 Task: Apply the "Echo" effect with varying delay times on a percussion loop.
Action: Mouse moved to (148, 63)
Screenshot: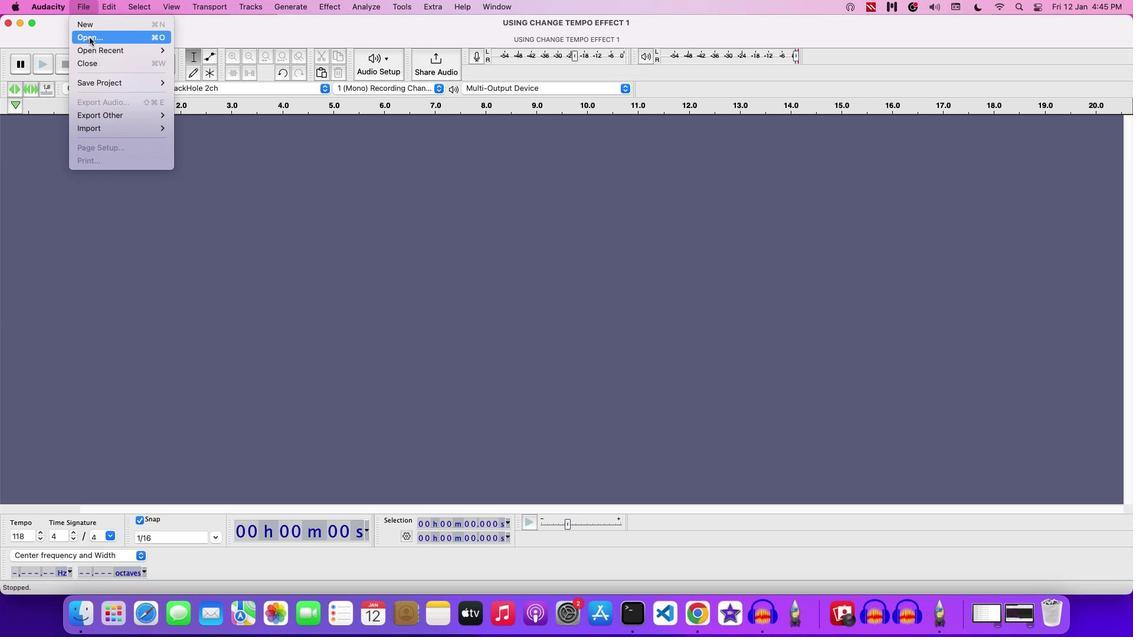 
Action: Mouse pressed left at (148, 63)
Screenshot: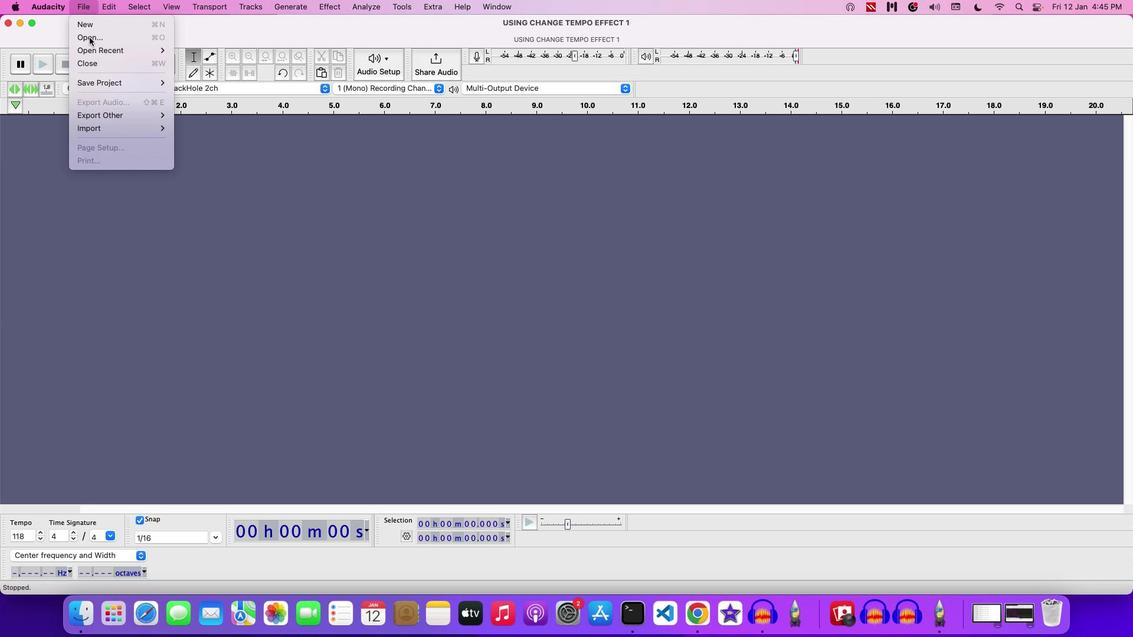
Action: Mouse moved to (619, 144)
Screenshot: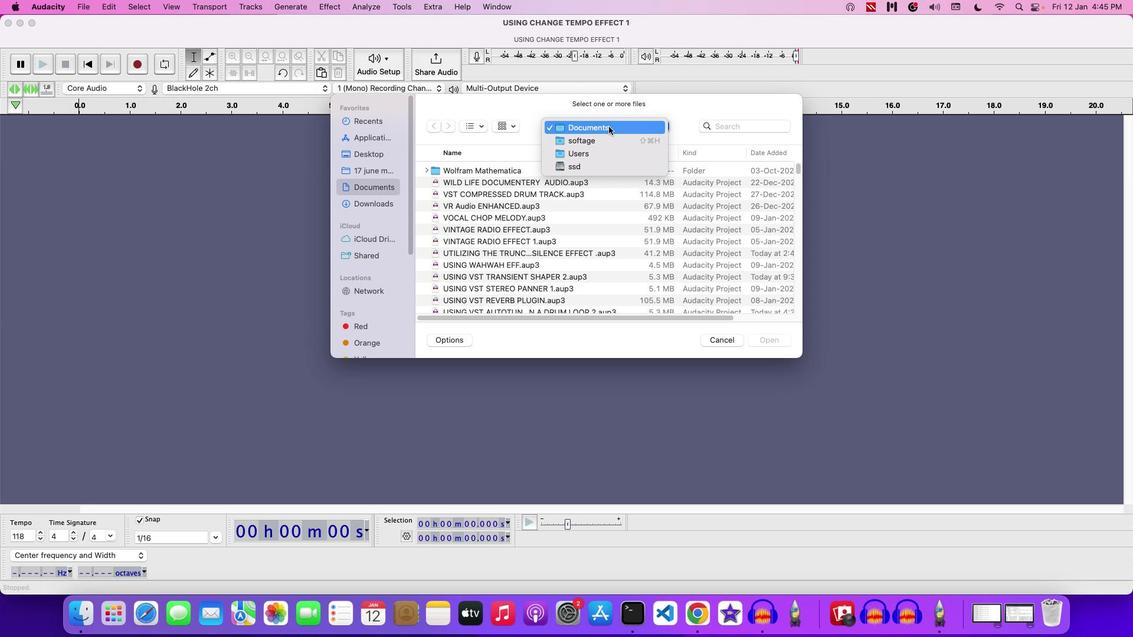 
Action: Mouse pressed left at (619, 144)
Screenshot: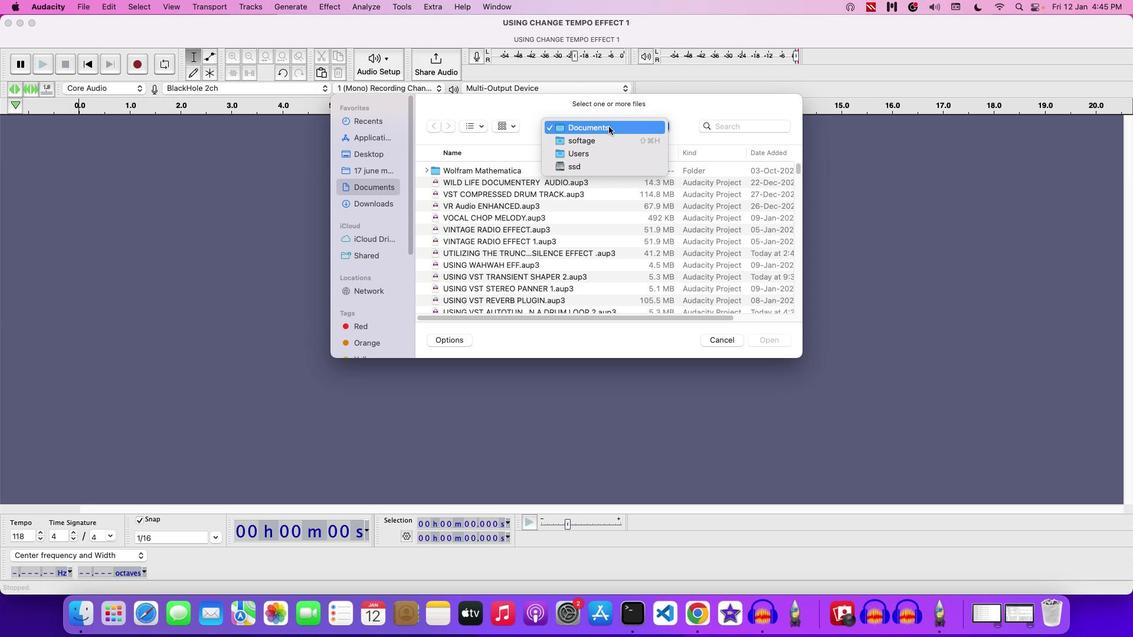 
Action: Mouse moved to (605, 230)
Screenshot: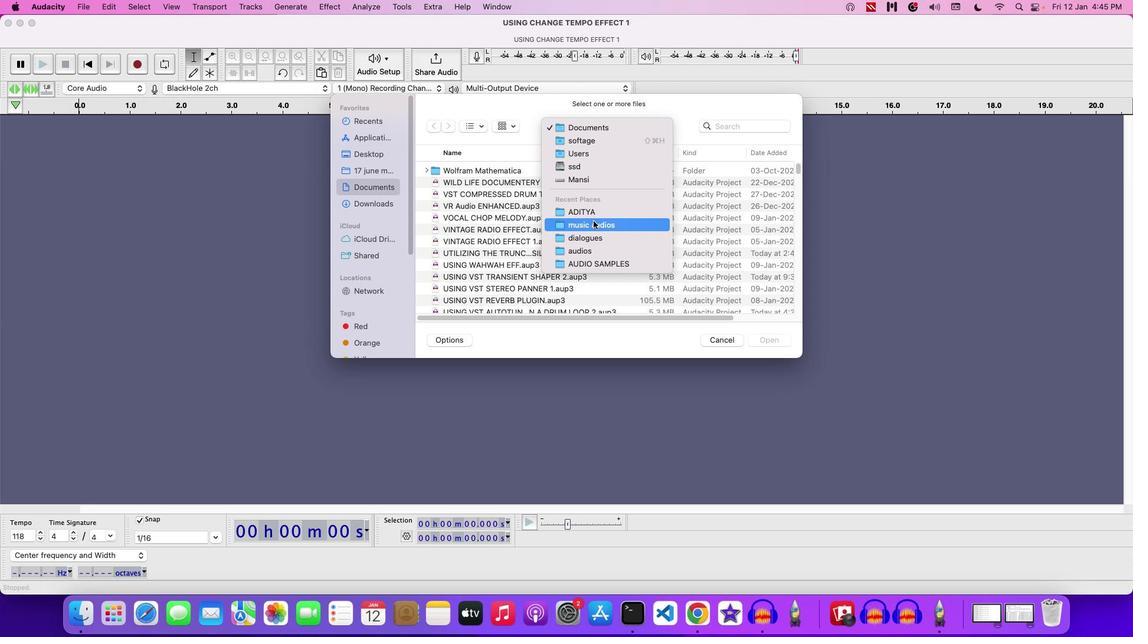 
Action: Mouse pressed left at (605, 230)
Screenshot: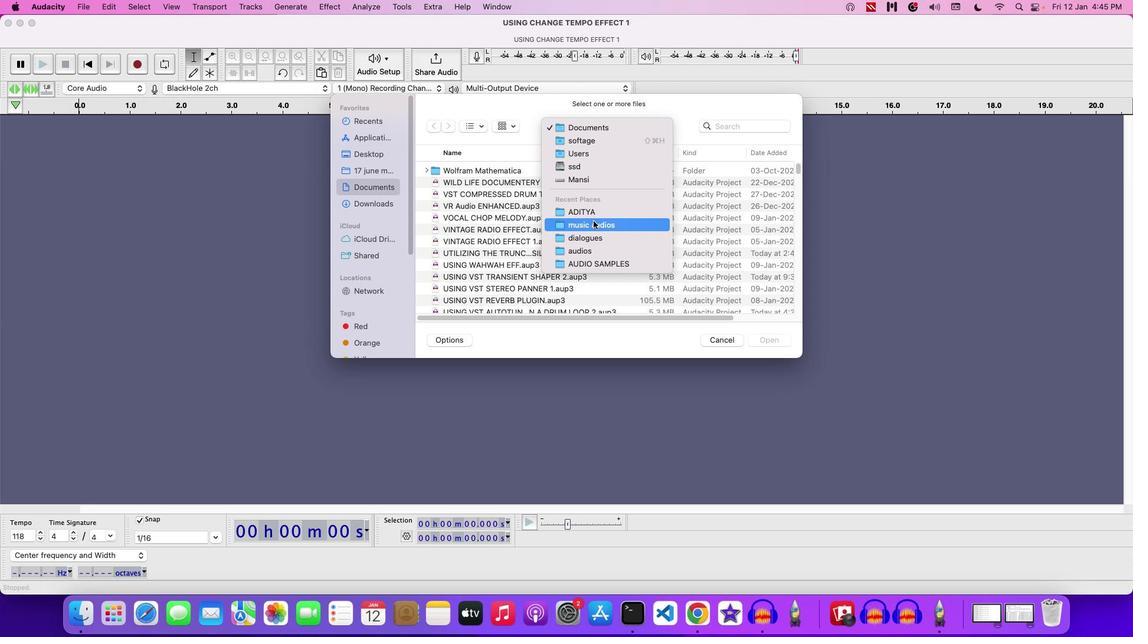 
Action: Mouse moved to (552, 230)
Screenshot: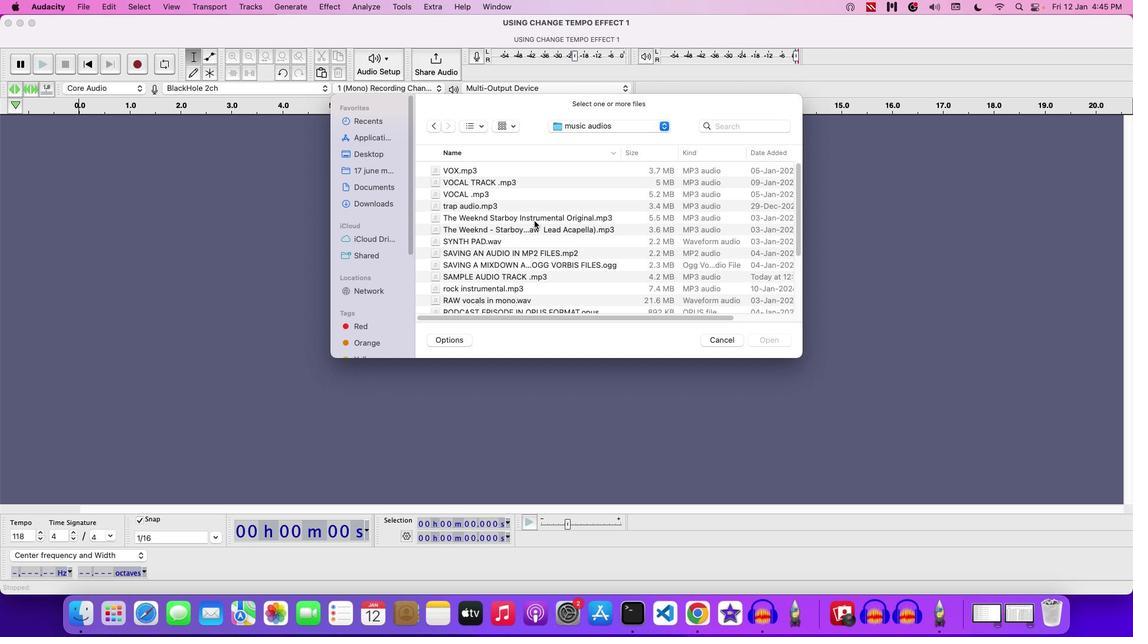 
Action: Mouse scrolled (552, 230) with delta (66, 27)
Screenshot: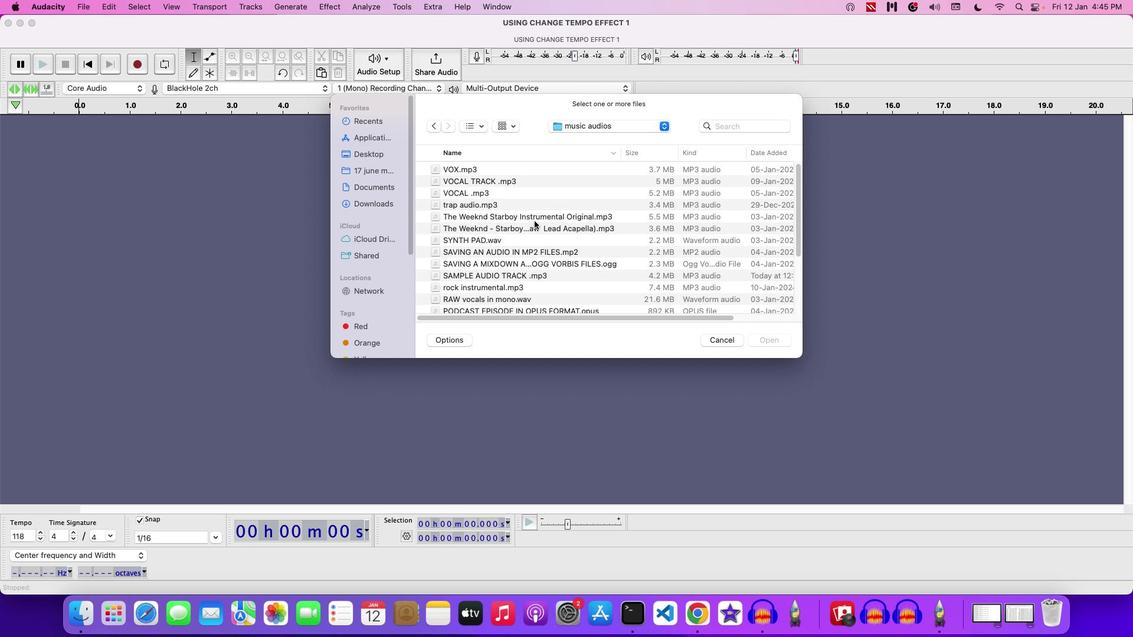 
Action: Mouse scrolled (552, 230) with delta (66, 27)
Screenshot: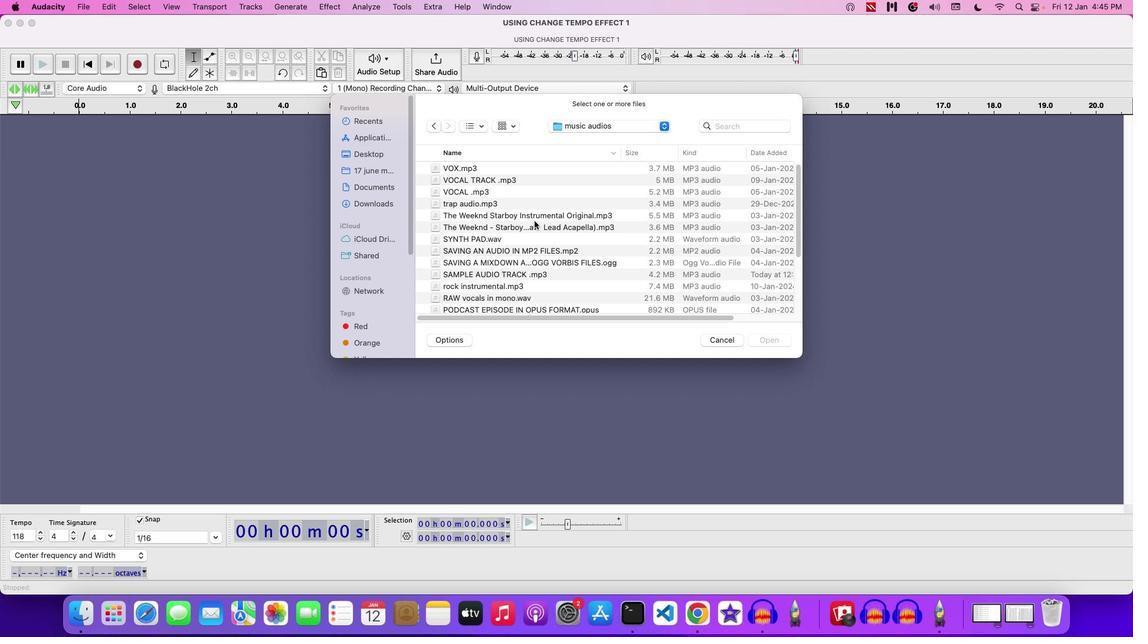
Action: Mouse scrolled (552, 230) with delta (66, 27)
Screenshot: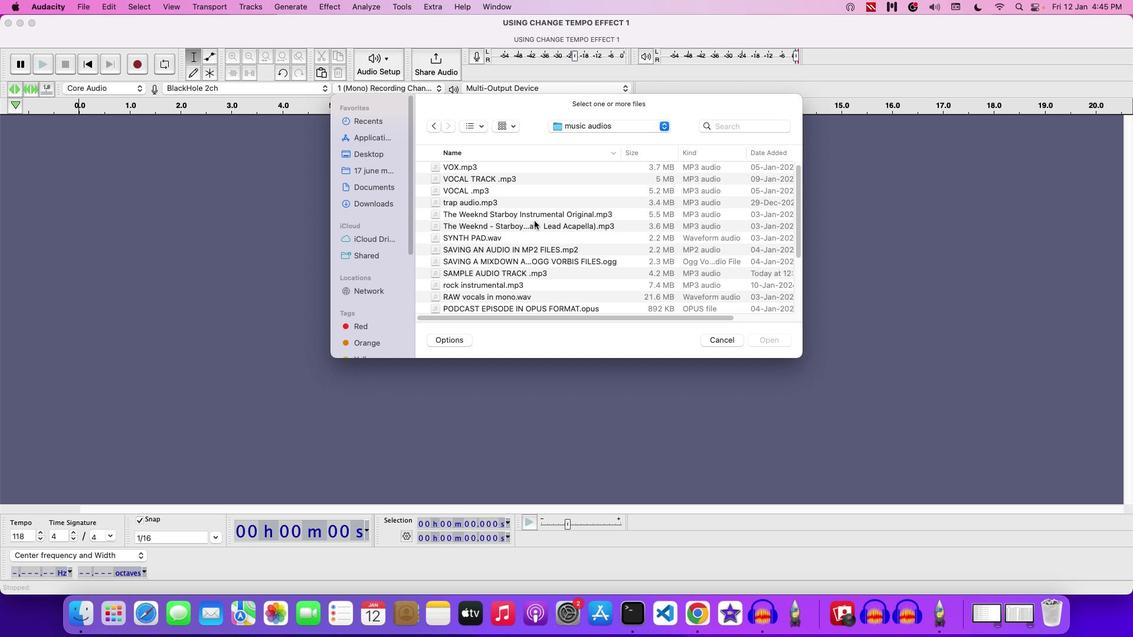 
Action: Mouse scrolled (552, 230) with delta (66, 27)
Screenshot: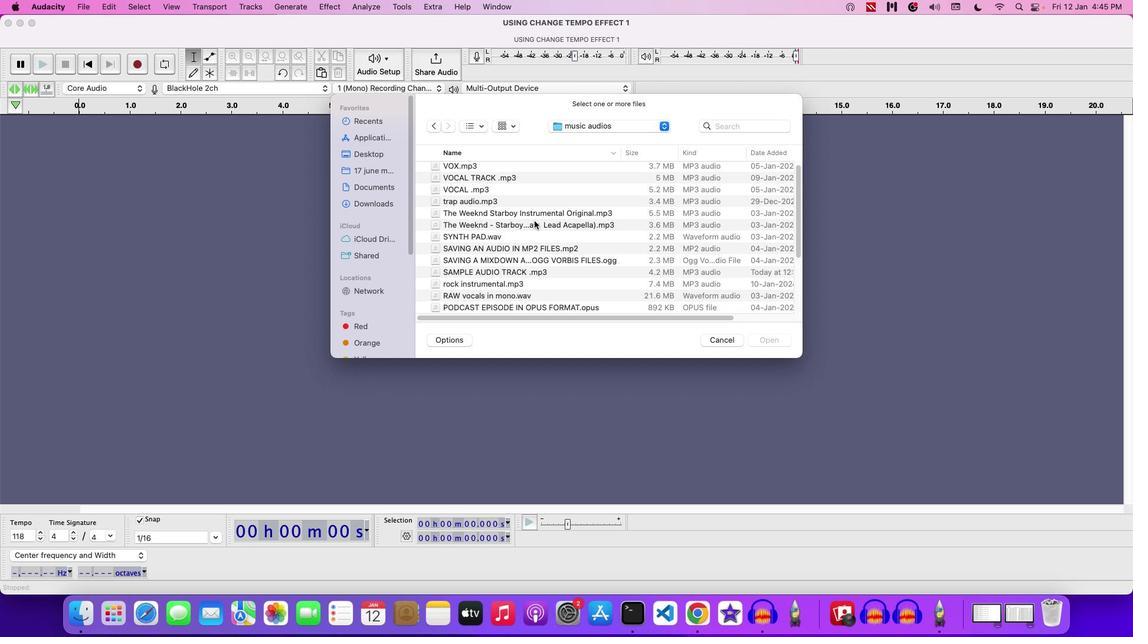 
Action: Mouse moved to (552, 230)
Screenshot: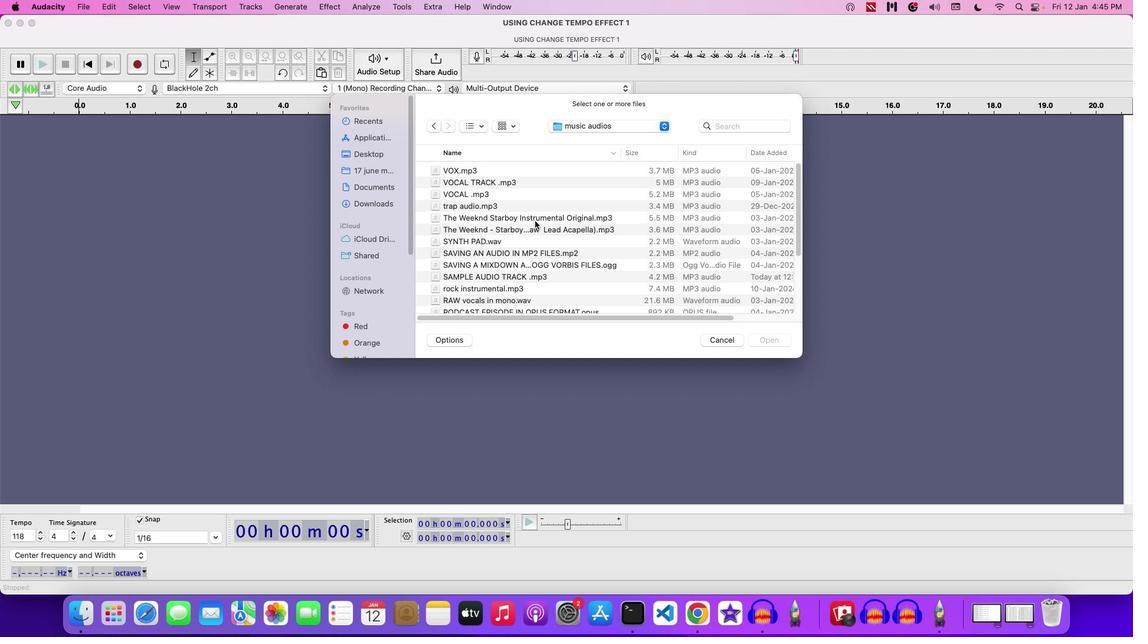
Action: Mouse scrolled (552, 230) with delta (66, 28)
Screenshot: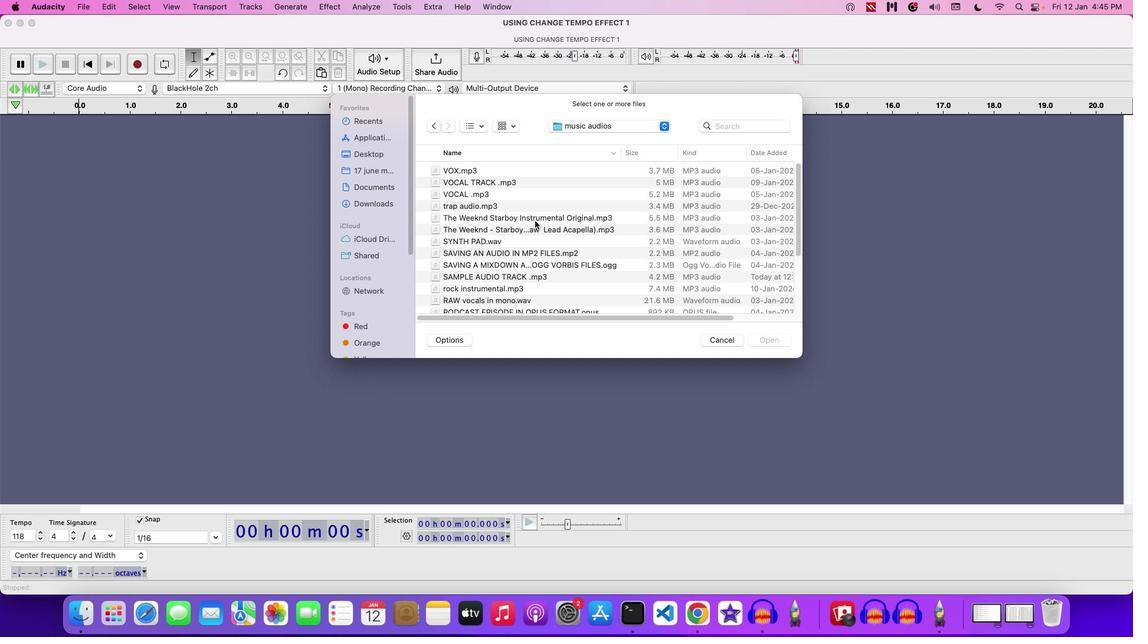 
Action: Mouse scrolled (552, 230) with delta (66, 28)
Screenshot: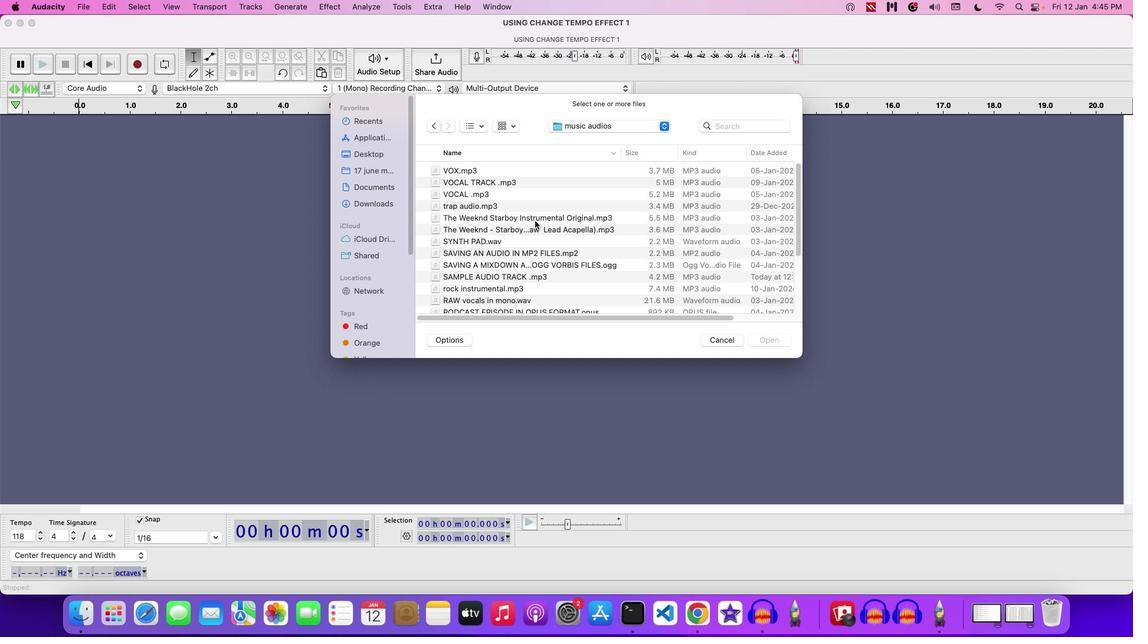 
Action: Mouse scrolled (552, 230) with delta (66, 30)
Screenshot: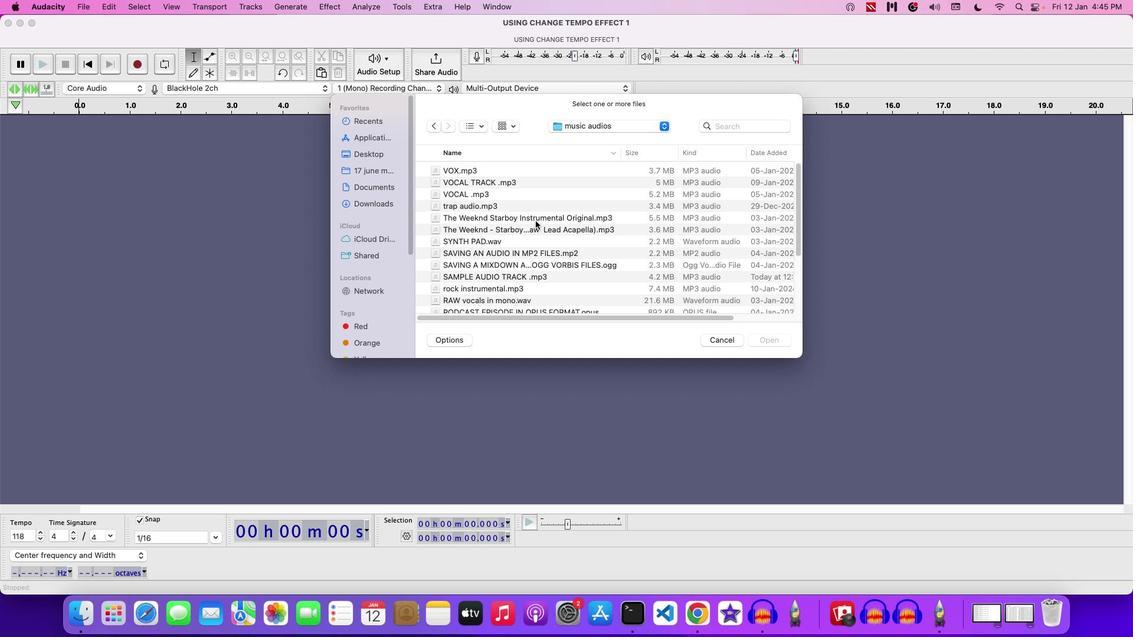 
Action: Mouse moved to (614, 141)
Screenshot: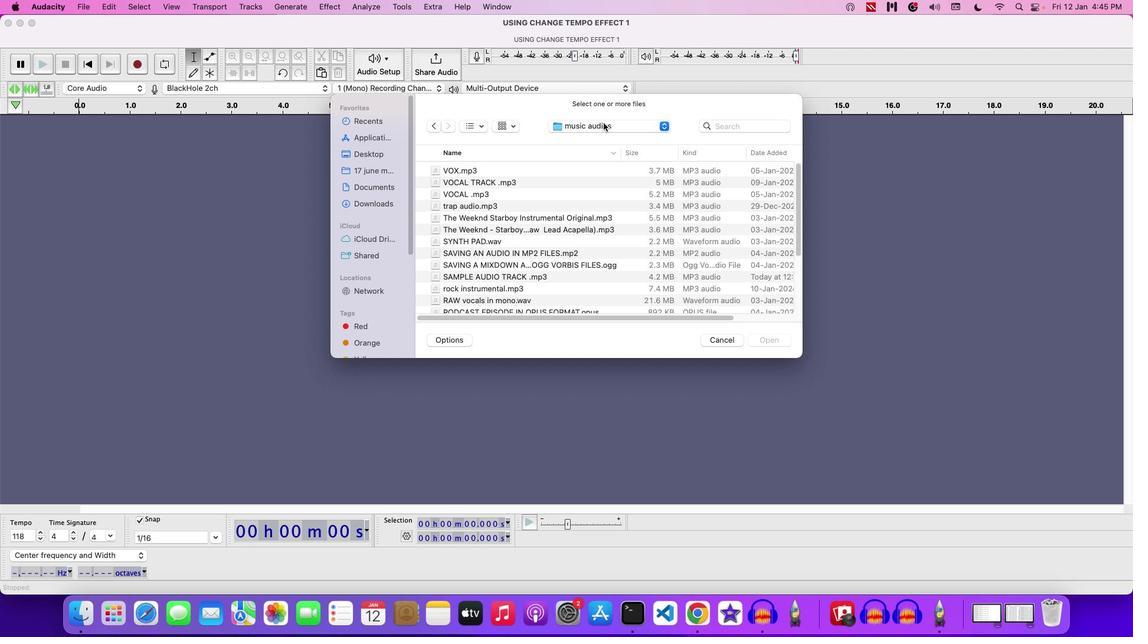 
Action: Mouse pressed left at (614, 141)
Screenshot: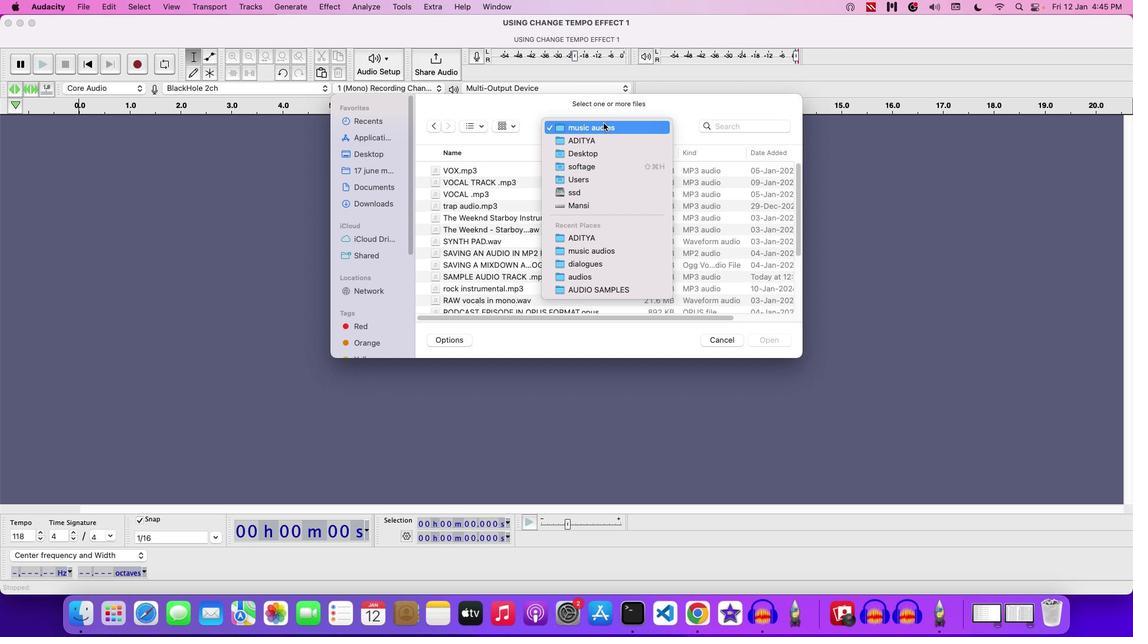 
Action: Mouse moved to (613, 158)
Screenshot: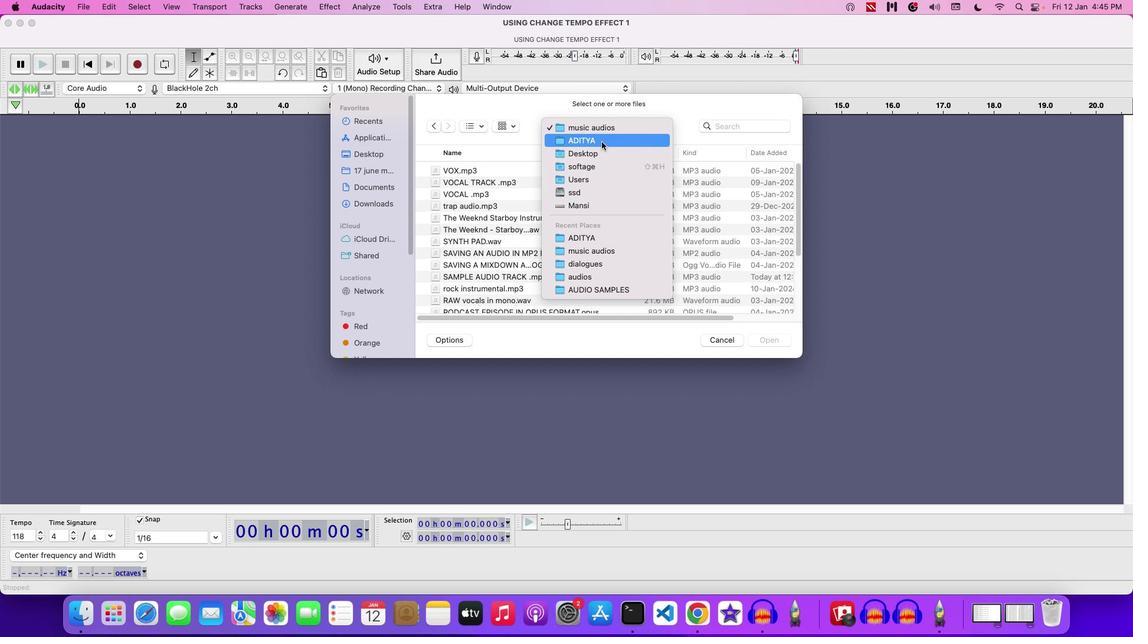 
Action: Mouse pressed left at (613, 158)
Screenshot: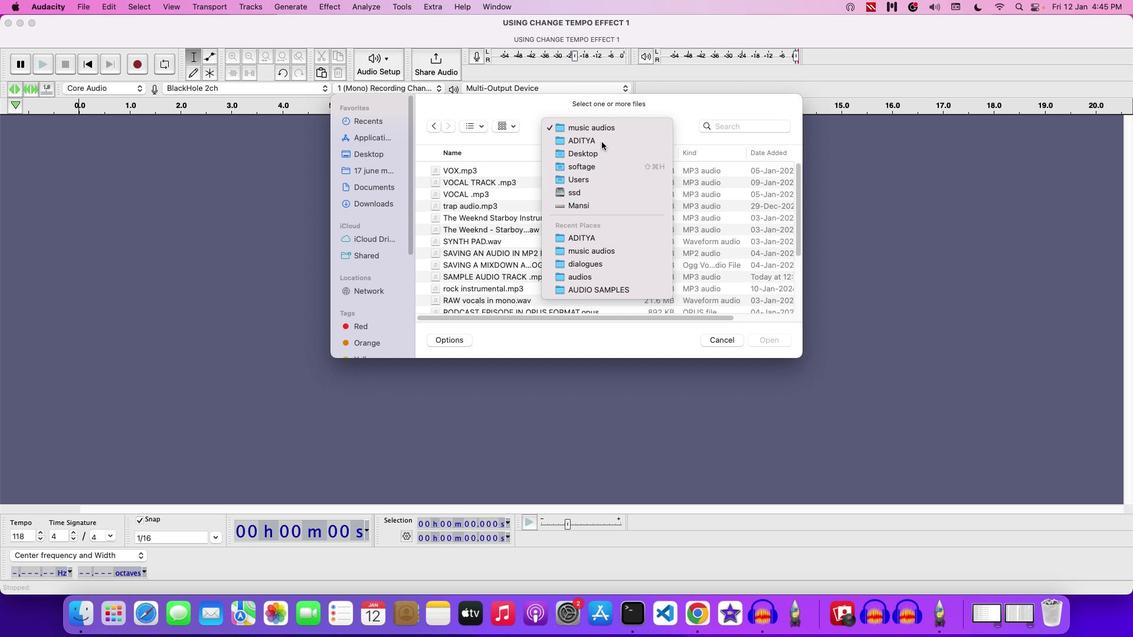 
Action: Mouse moved to (508, 229)
Screenshot: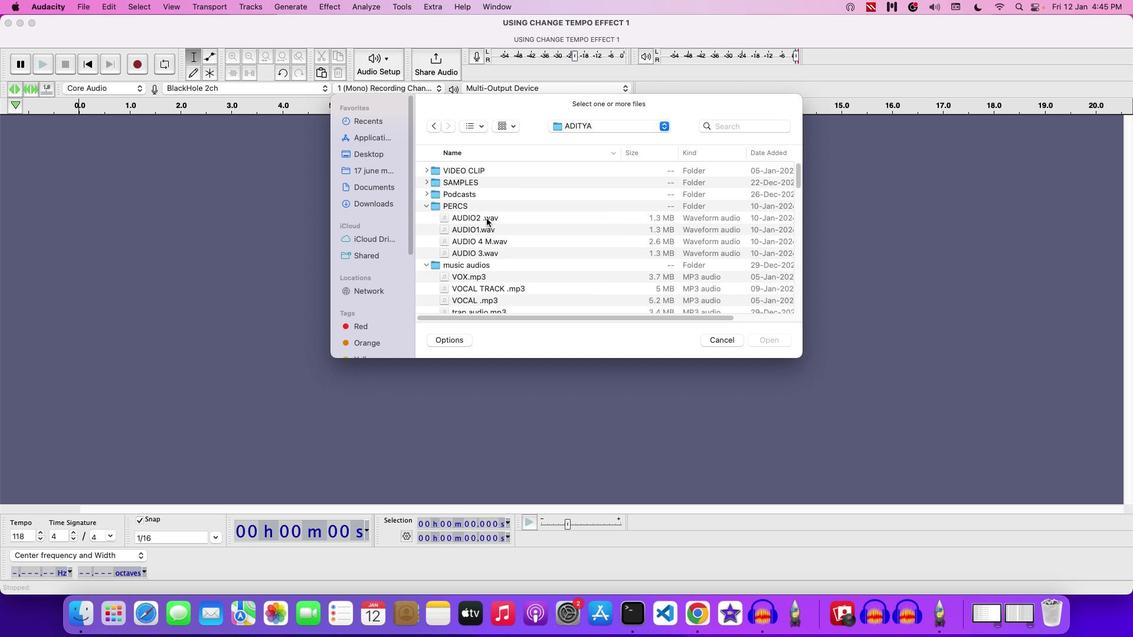 
Action: Mouse pressed left at (508, 229)
Screenshot: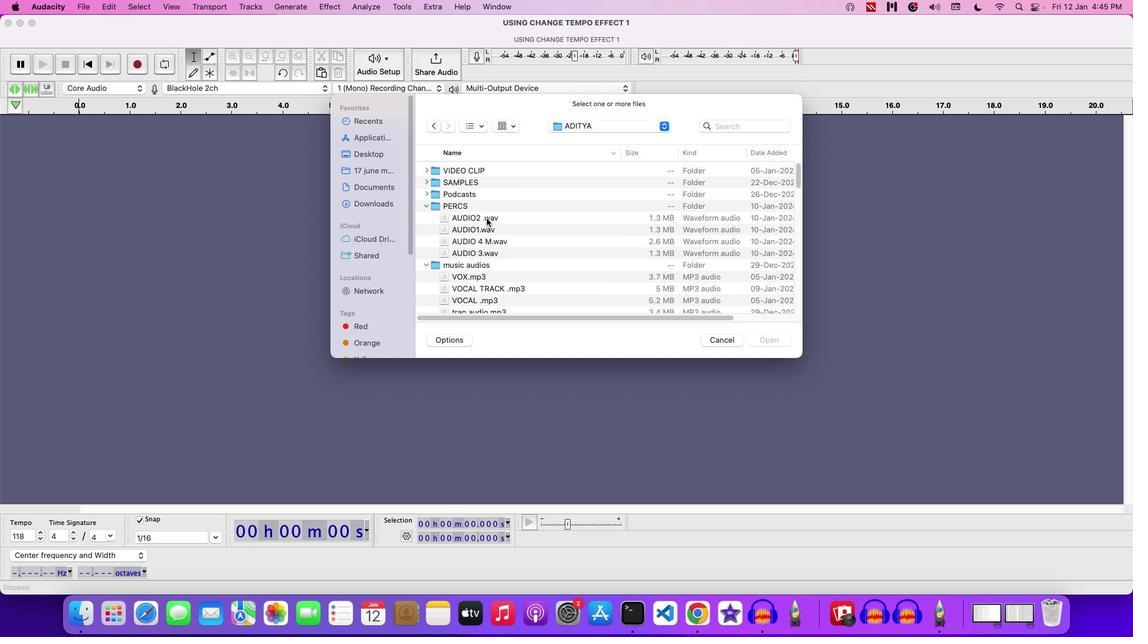 
Action: Mouse moved to (507, 240)
Screenshot: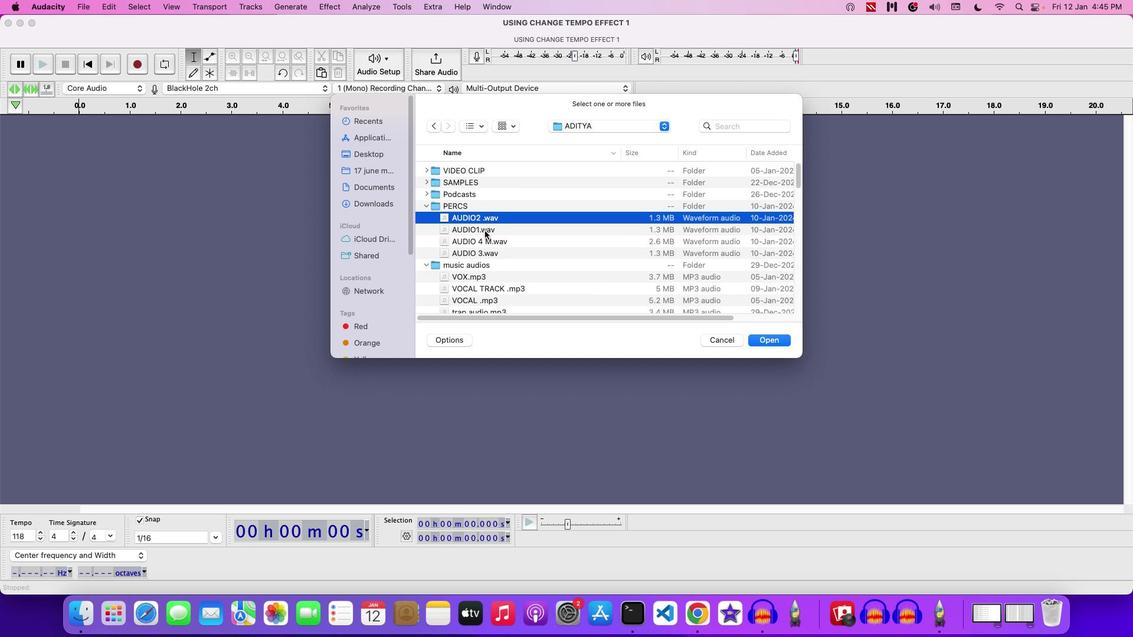 
Action: Mouse pressed left at (507, 240)
Screenshot: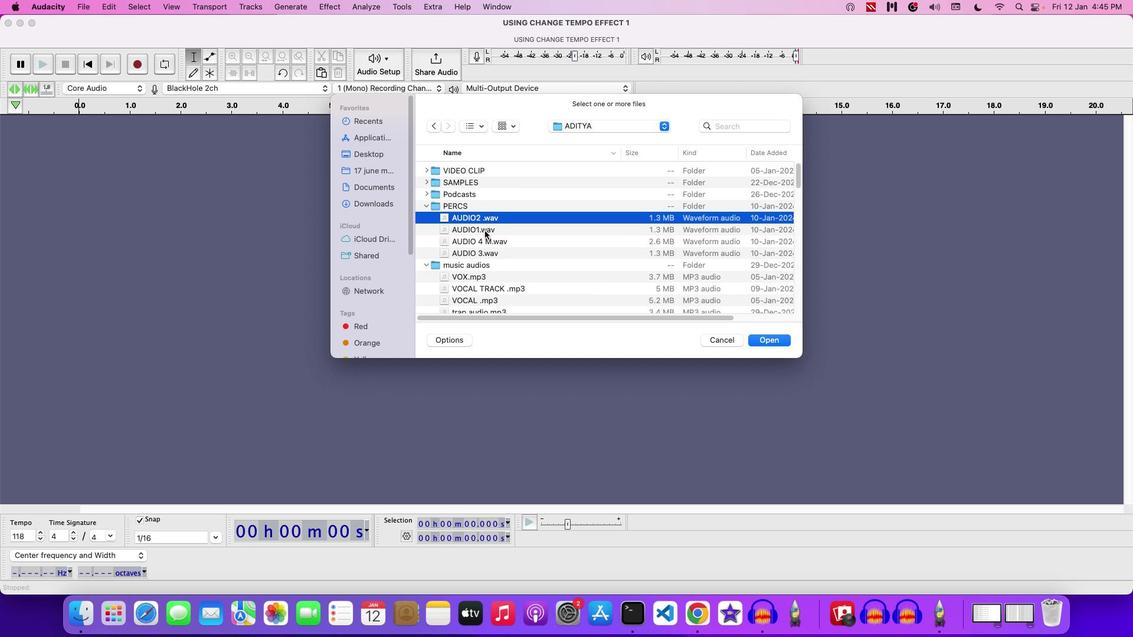 
Action: Mouse moved to (511, 238)
Screenshot: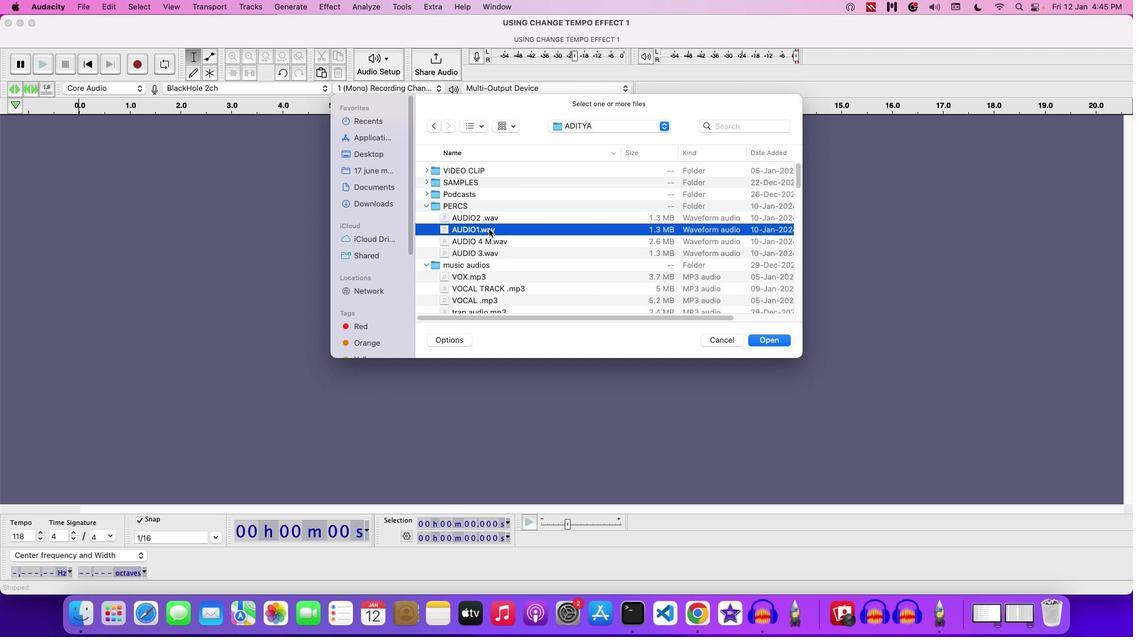
Action: Mouse pressed left at (511, 238)
Screenshot: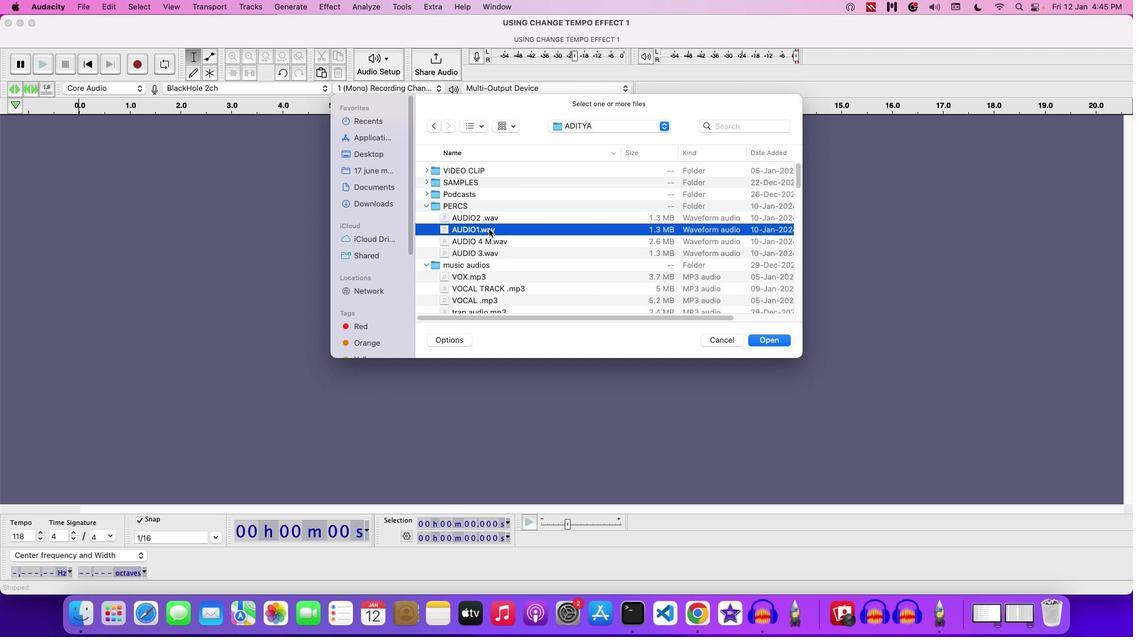 
Action: Mouse moved to (727, 341)
Screenshot: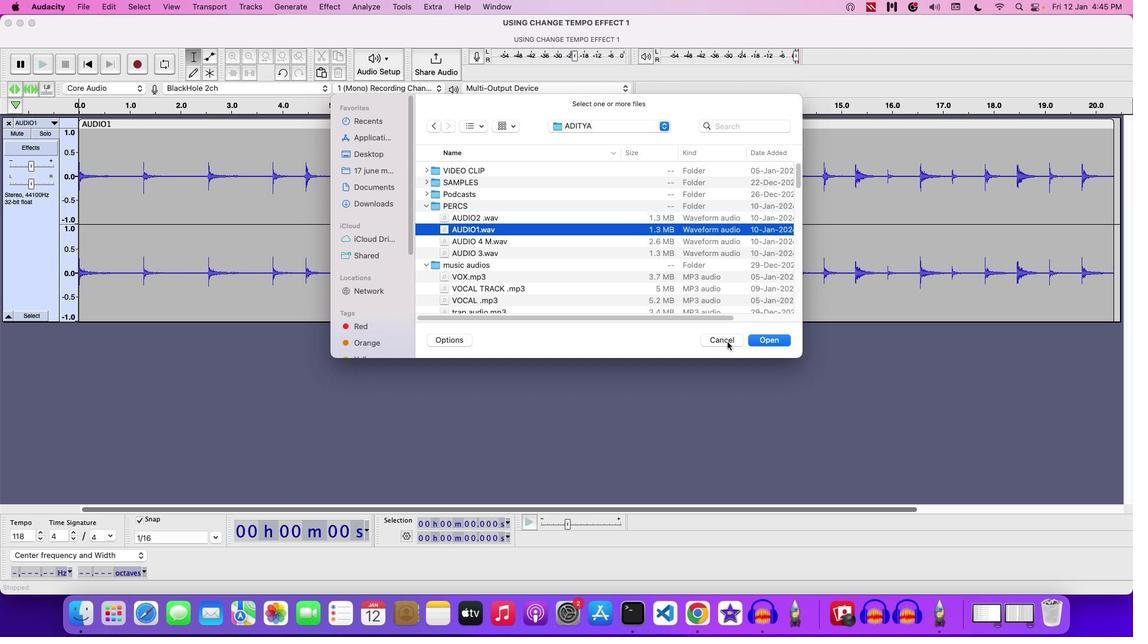 
Action: Mouse pressed left at (727, 341)
Screenshot: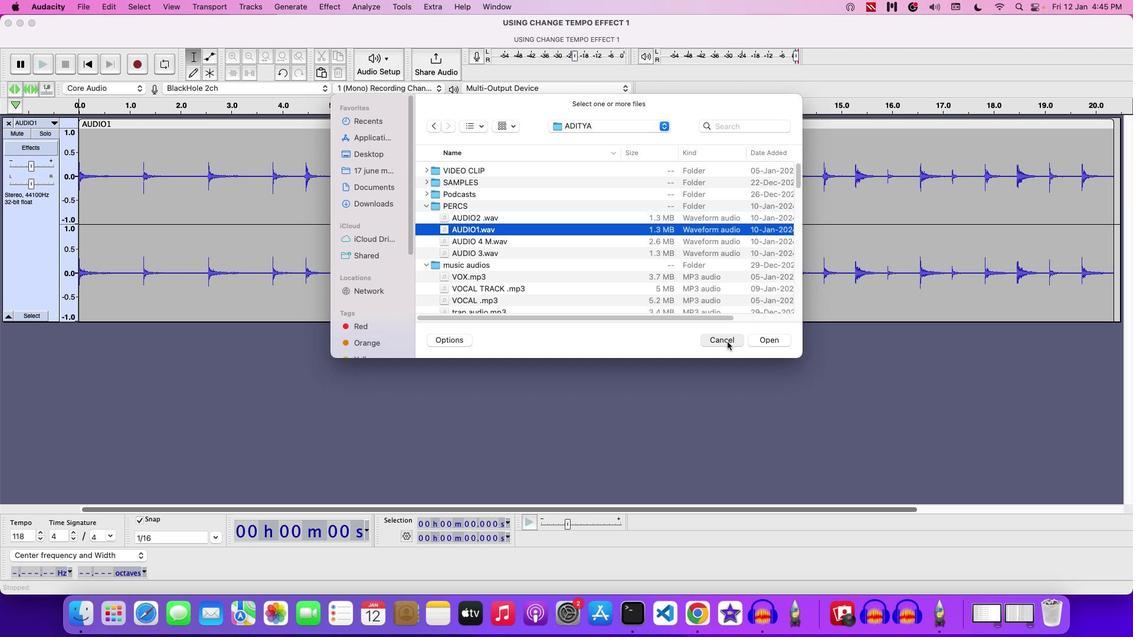 
Action: Mouse moved to (462, 277)
Screenshot: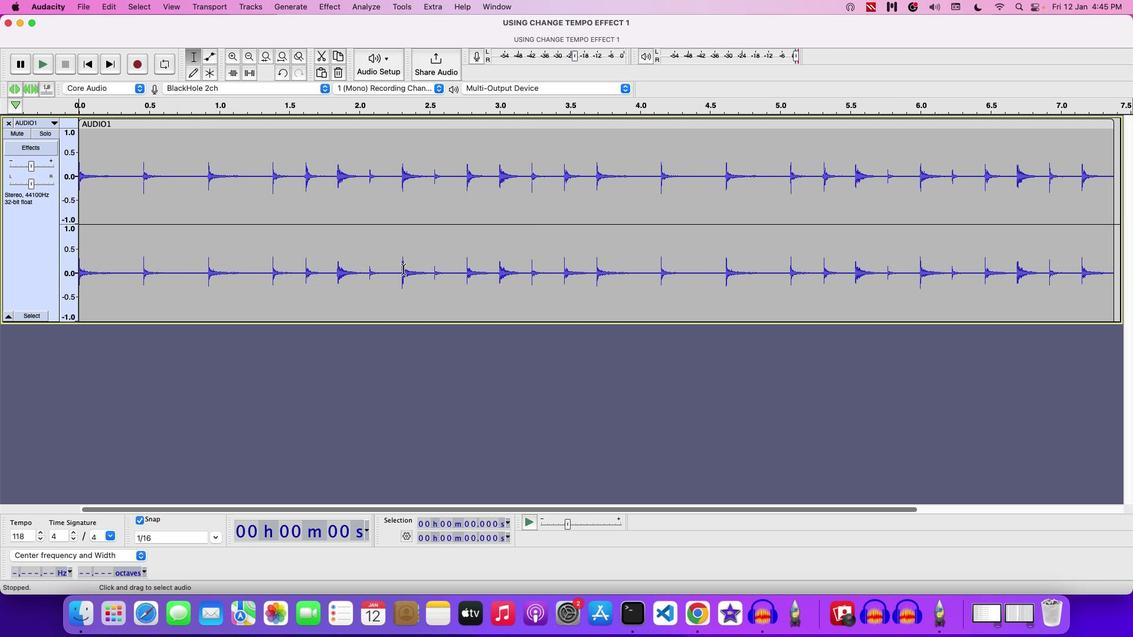 
Action: Key pressed Key.space
Screenshot: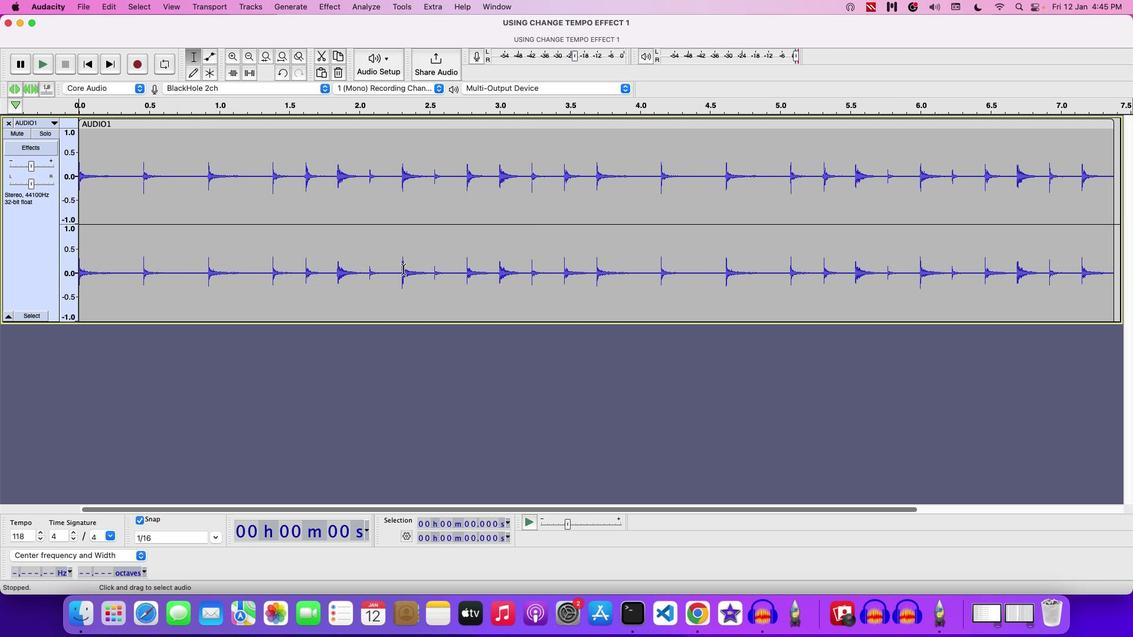 
Action: Mouse moved to (103, 178)
Screenshot: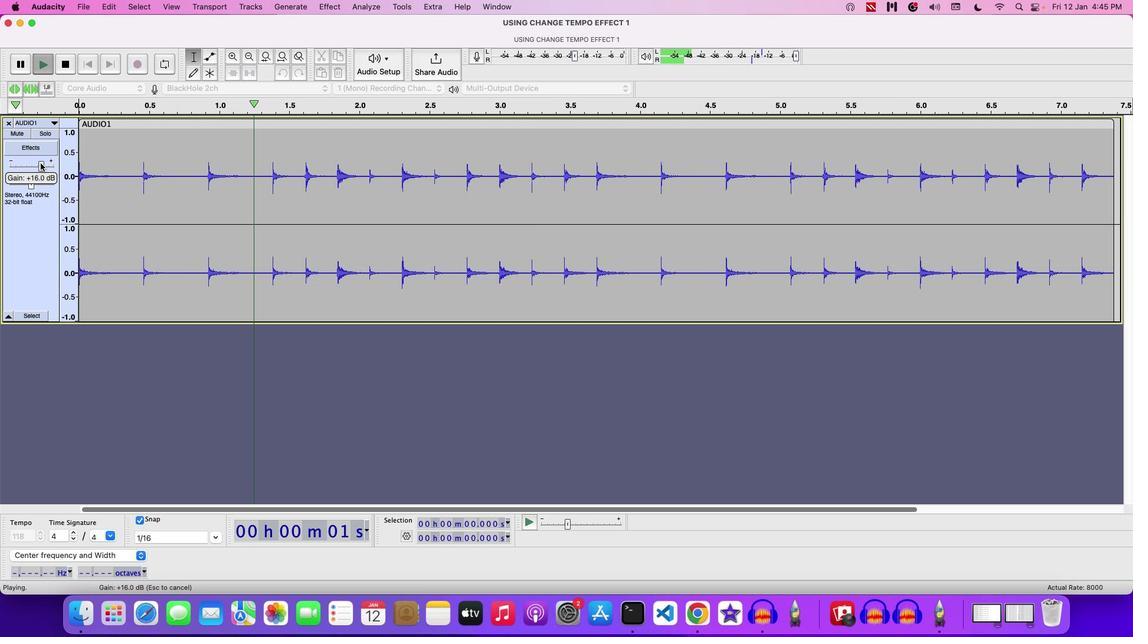 
Action: Mouse pressed left at (103, 178)
Screenshot: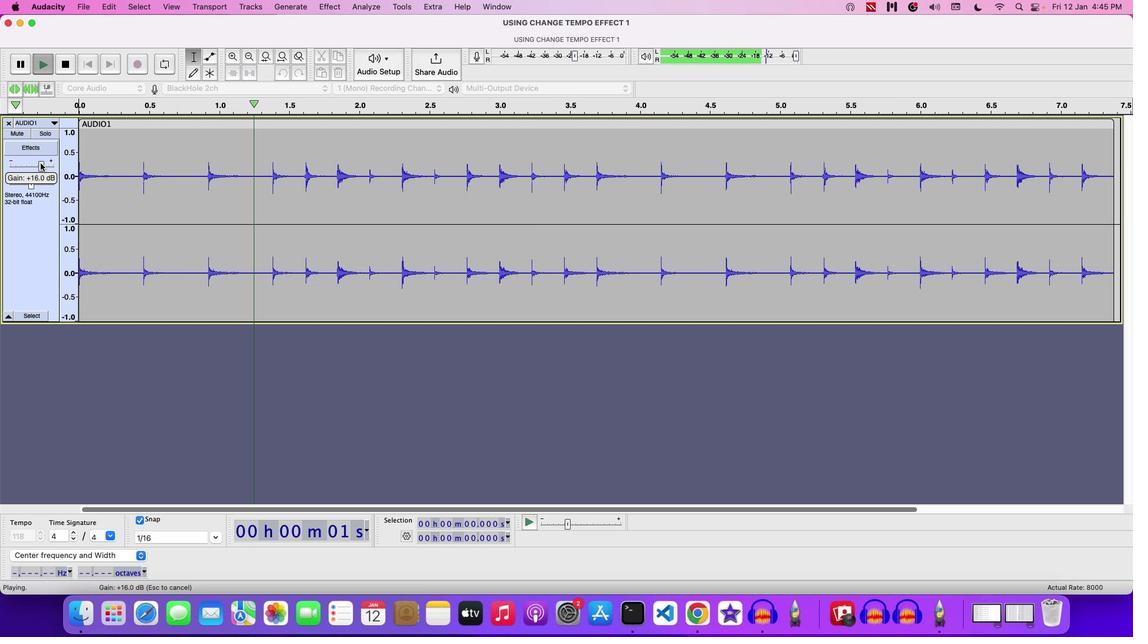 
Action: Mouse moved to (185, 191)
Screenshot: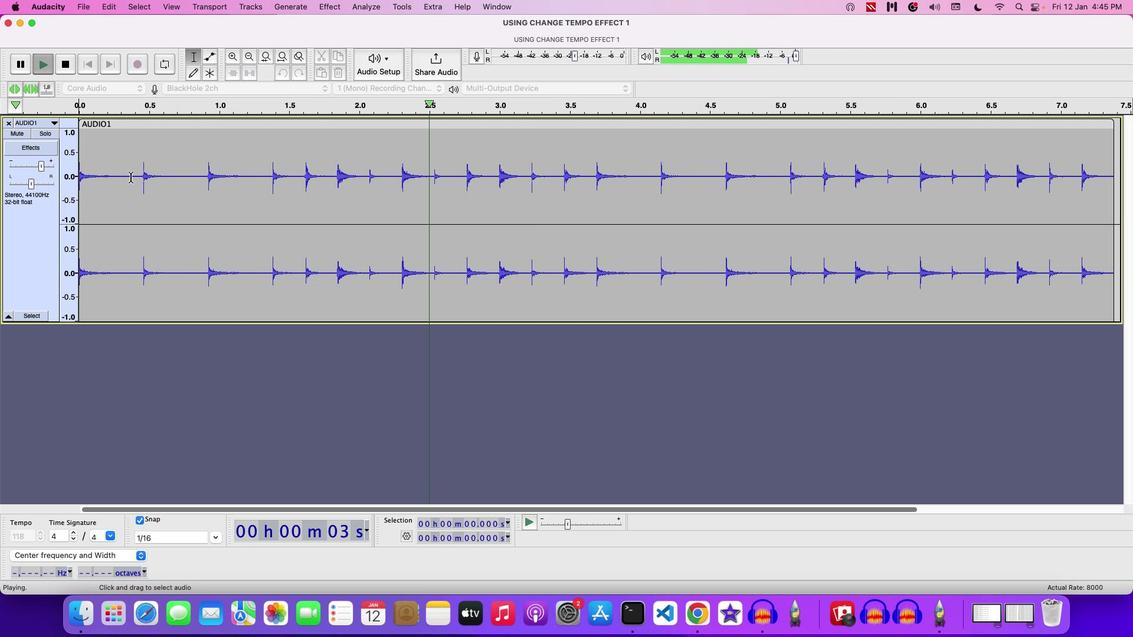 
Action: Mouse pressed left at (185, 191)
Screenshot: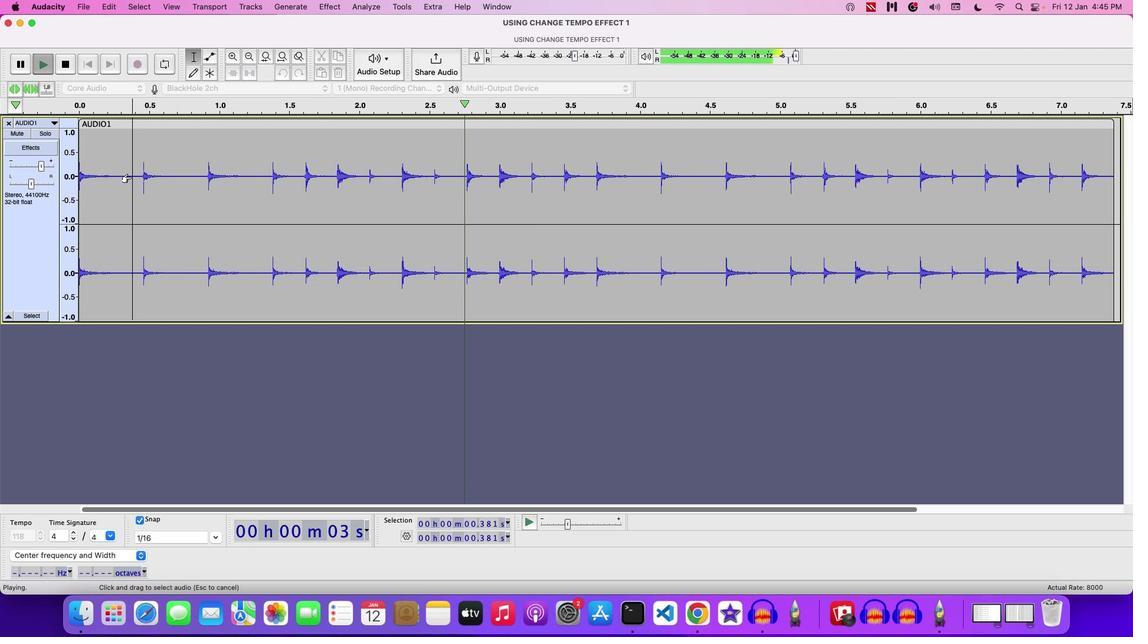 
Action: Mouse pressed left at (185, 191)
Screenshot: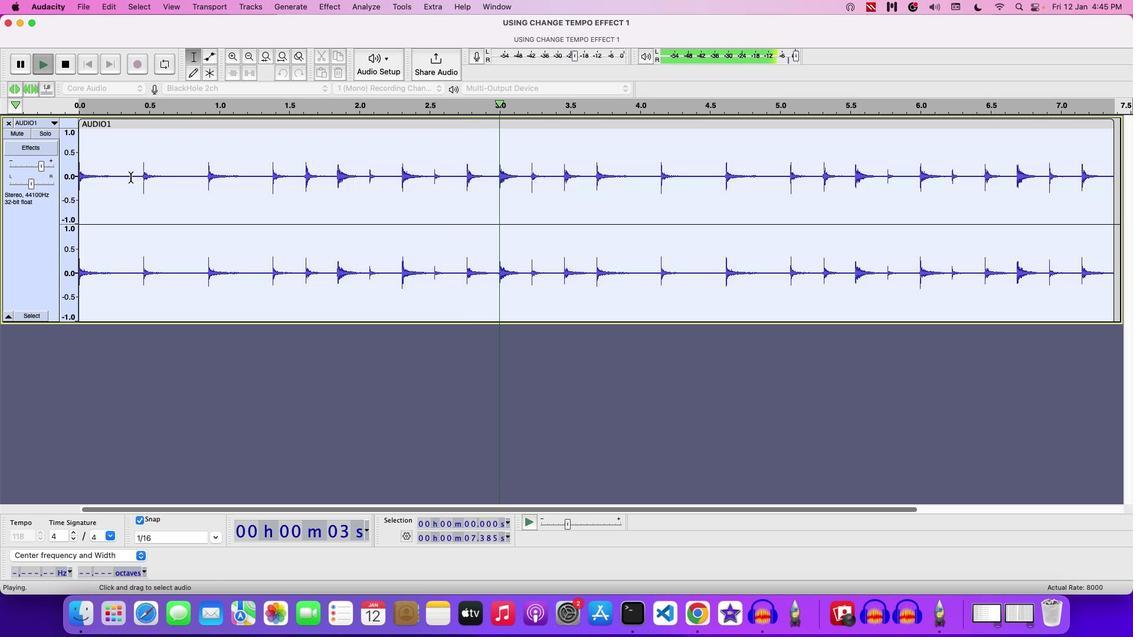 
Action: Mouse moved to (354, 33)
Screenshot: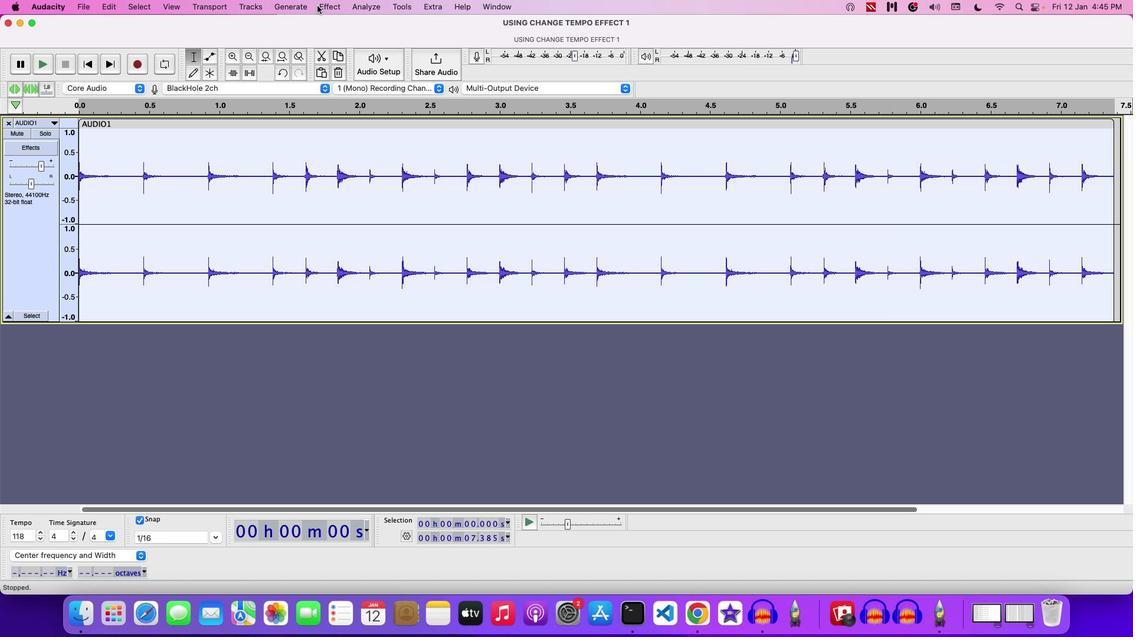 
Action: Mouse pressed left at (354, 33)
Screenshot: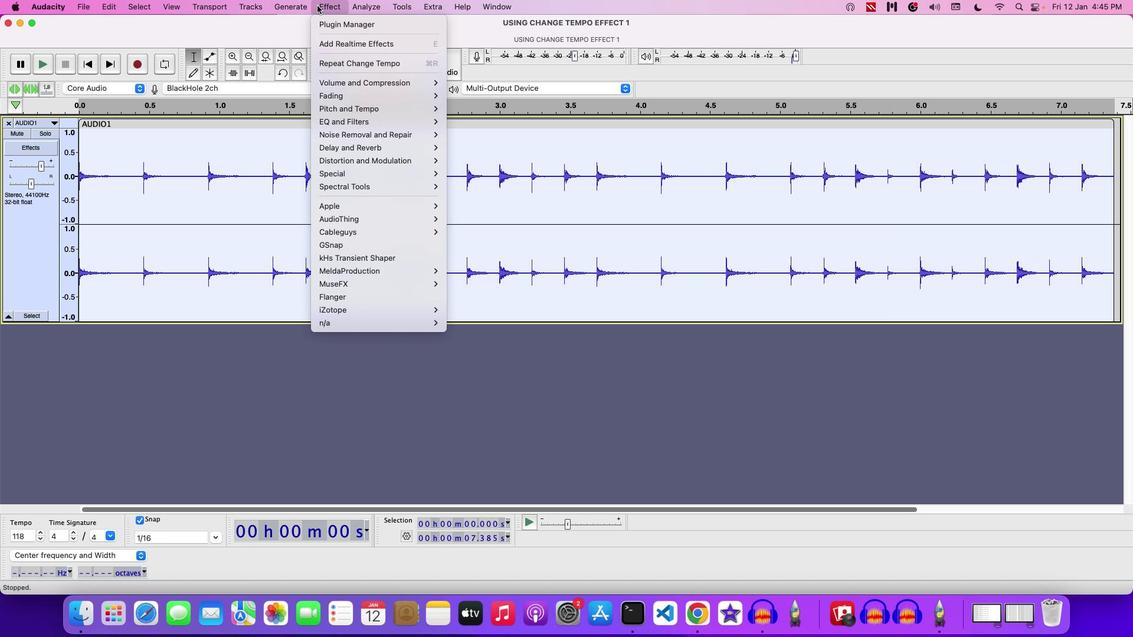 
Action: Mouse moved to (493, 176)
Screenshot: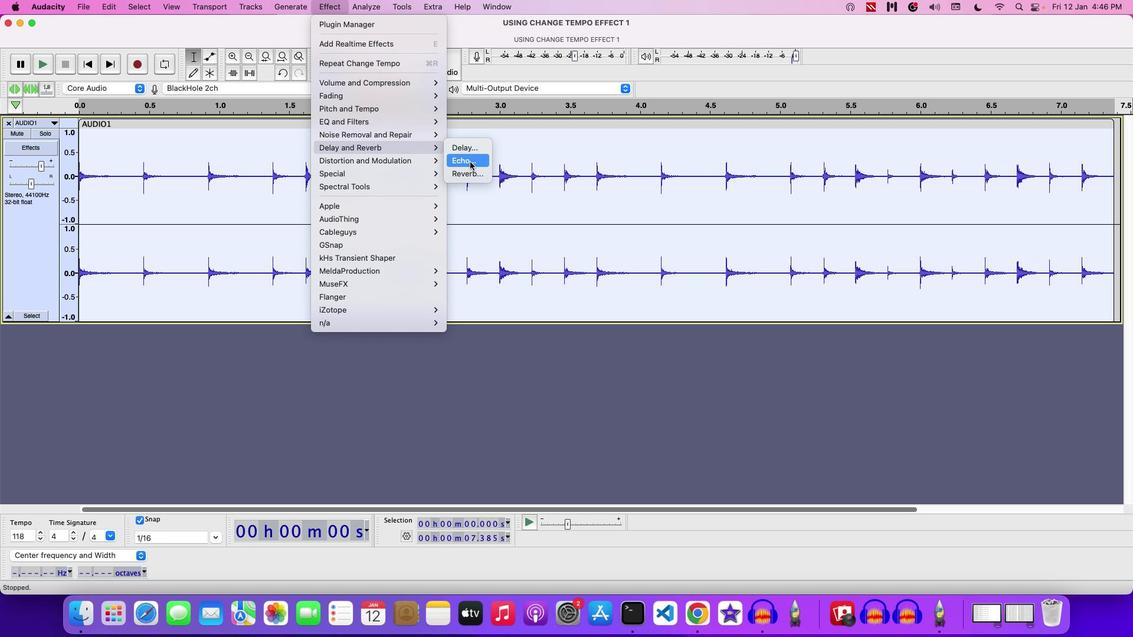 
Action: Mouse pressed left at (493, 176)
Screenshot: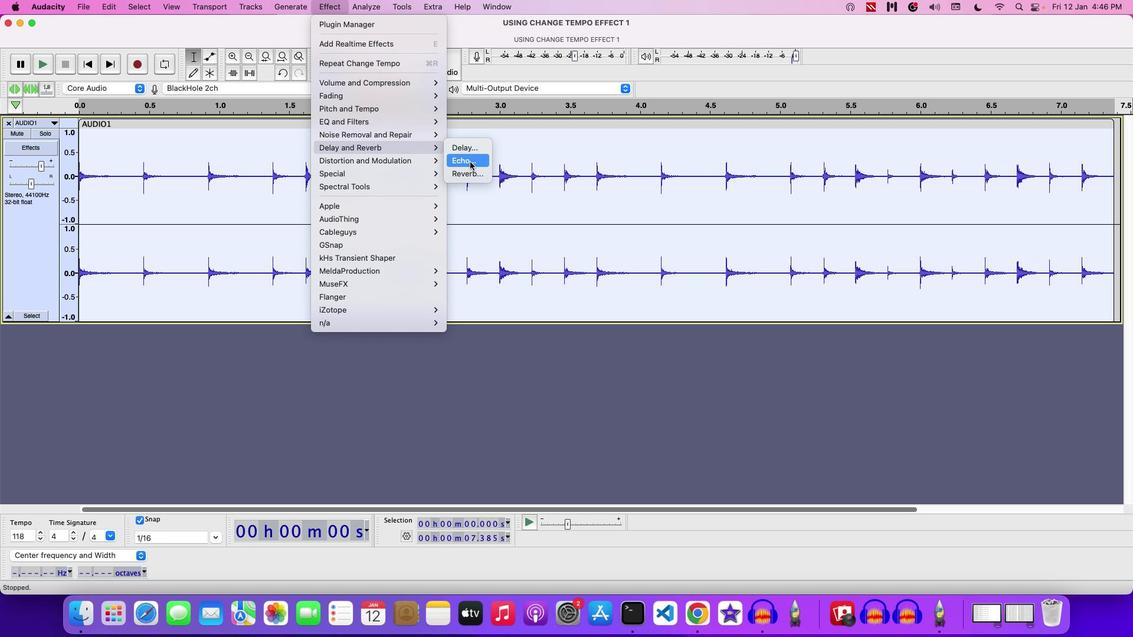 
Action: Mouse moved to (586, 284)
Screenshot: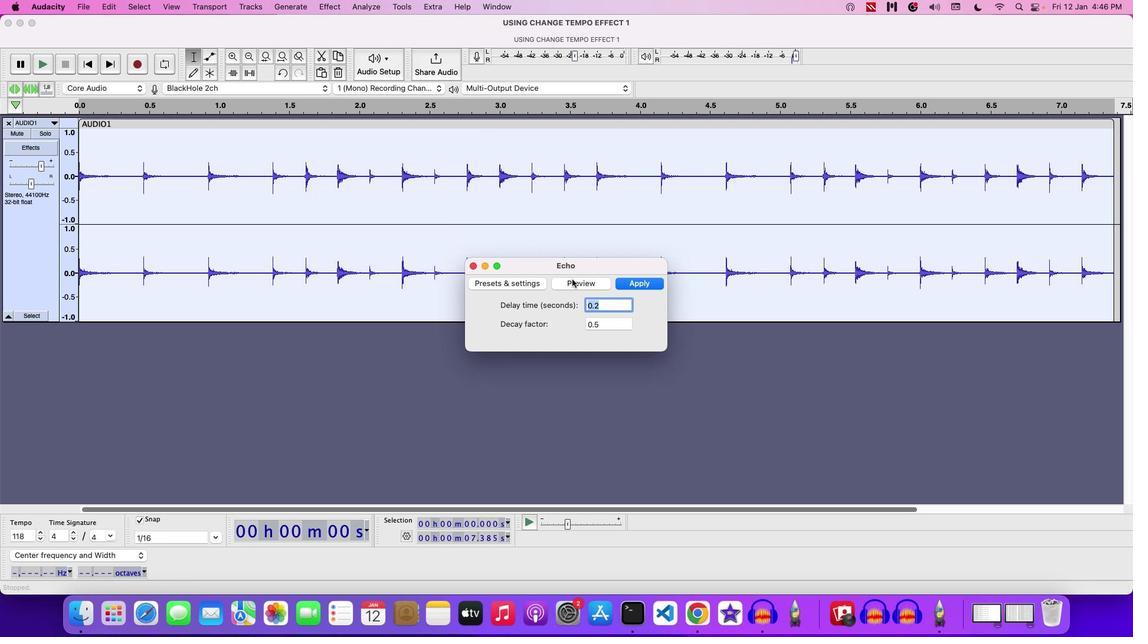 
Action: Mouse pressed left at (586, 284)
Screenshot: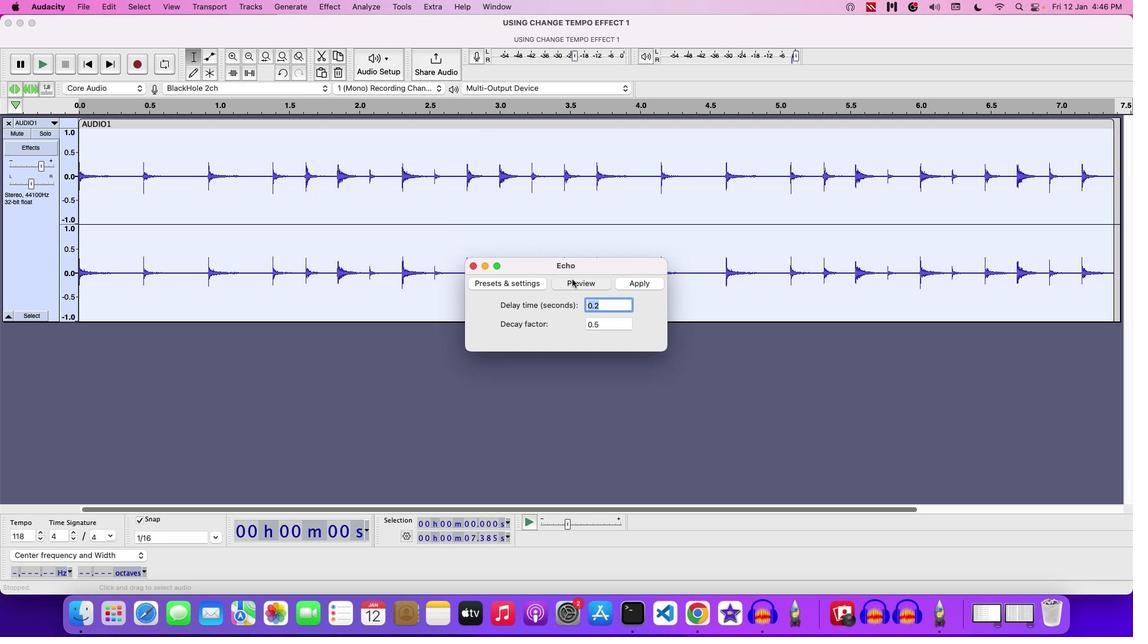 
Action: Mouse moved to (645, 290)
Screenshot: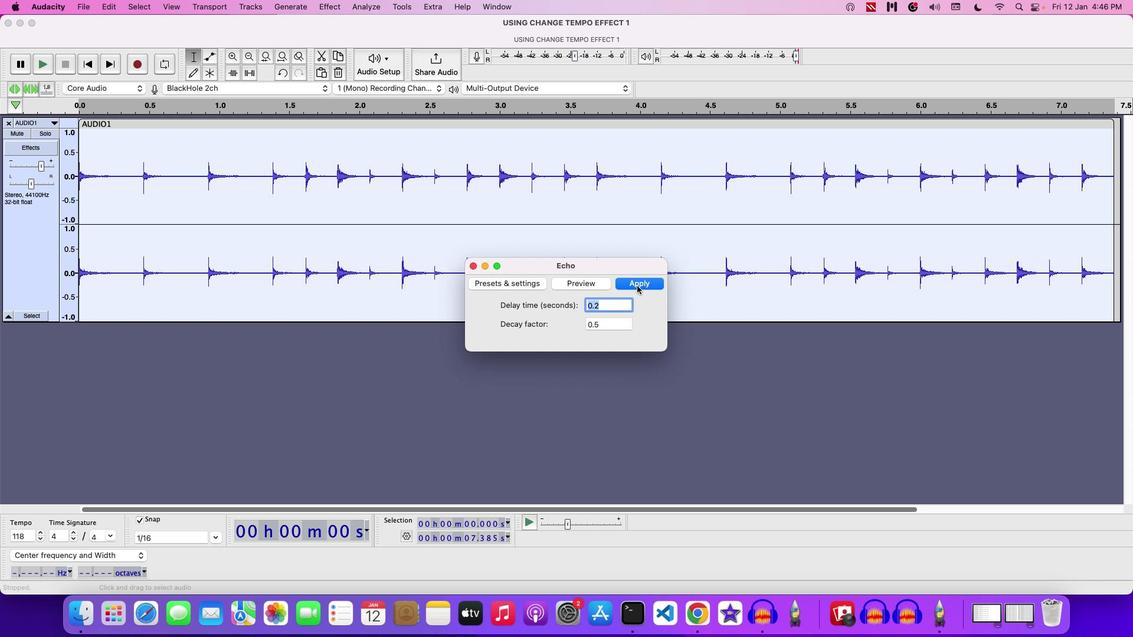 
Action: Mouse pressed left at (645, 290)
Screenshot: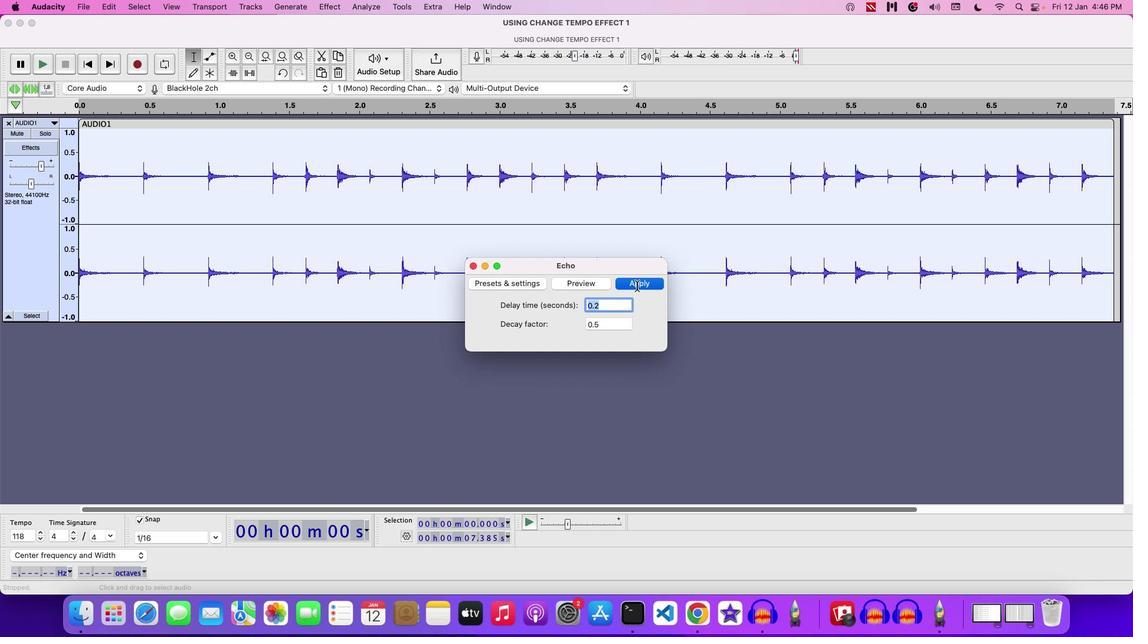 
Action: Key pressed Key.space
Screenshot: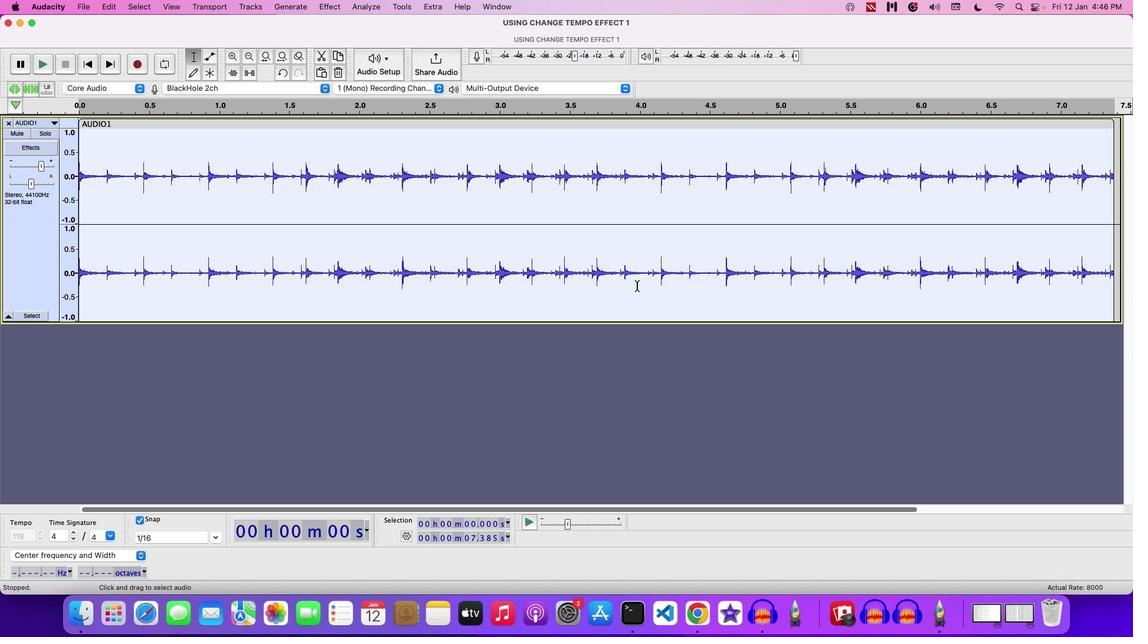 
Action: Mouse moved to (106, 182)
Screenshot: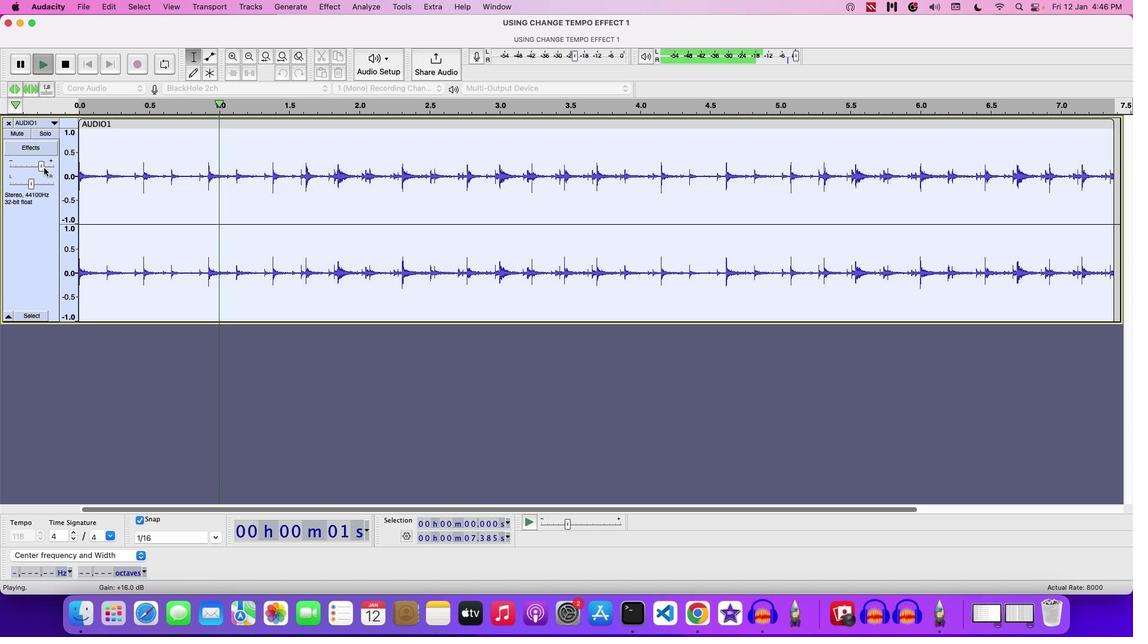 
Action: Mouse pressed left at (106, 182)
Screenshot: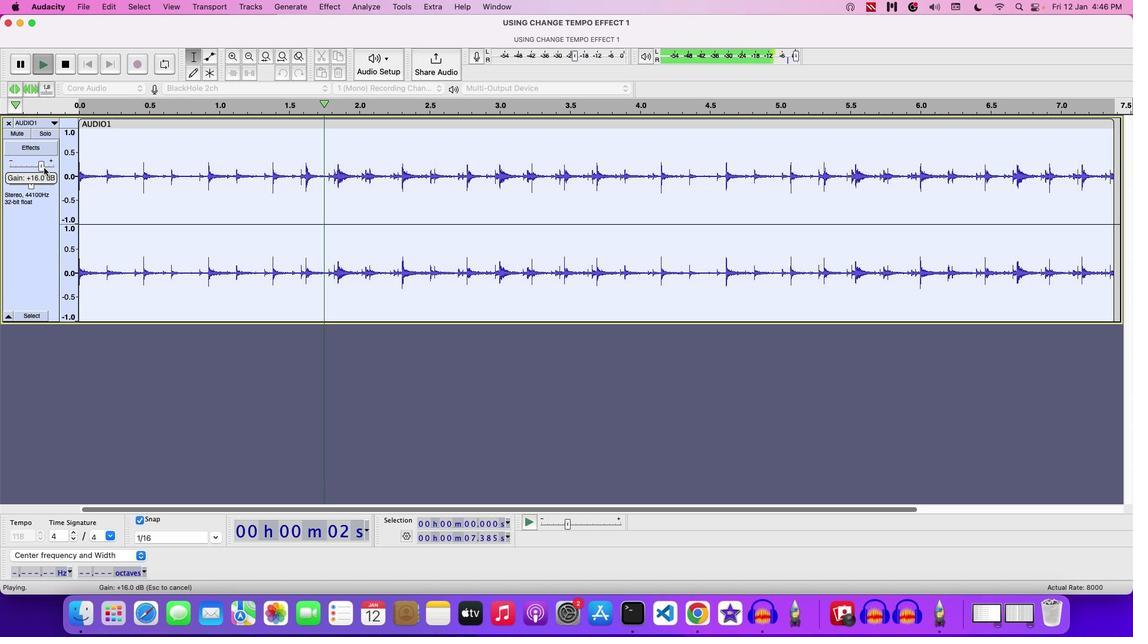 
Action: Mouse moved to (140, 30)
Screenshot: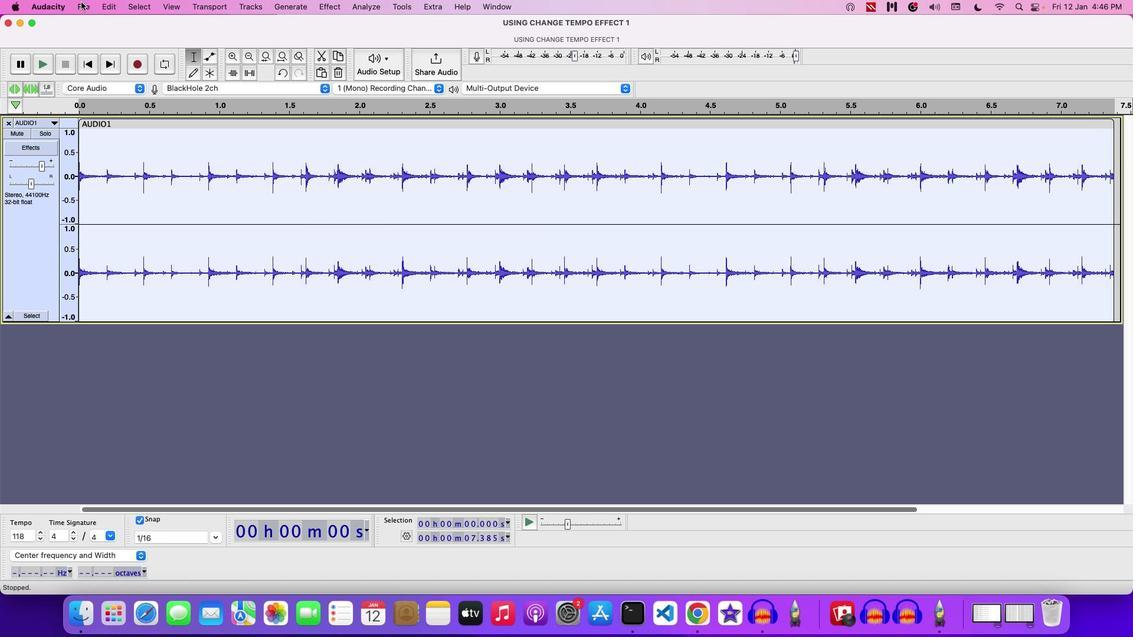 
Action: Mouse pressed left at (140, 30)
Screenshot: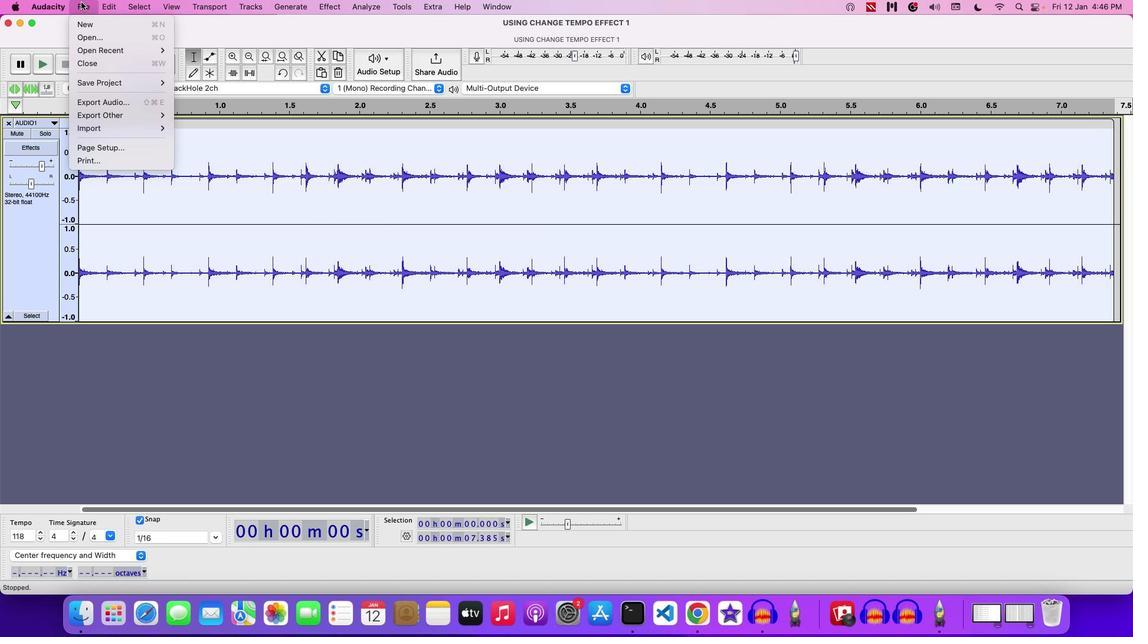 
Action: Mouse moved to (249, 108)
Screenshot: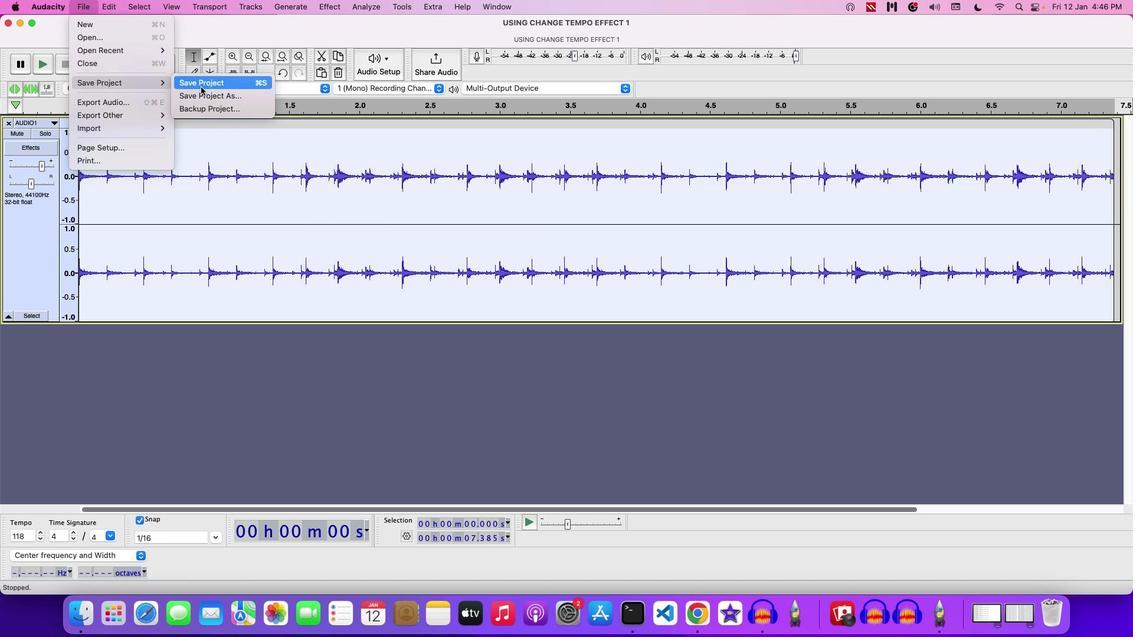 
Action: Mouse pressed left at (249, 108)
Screenshot: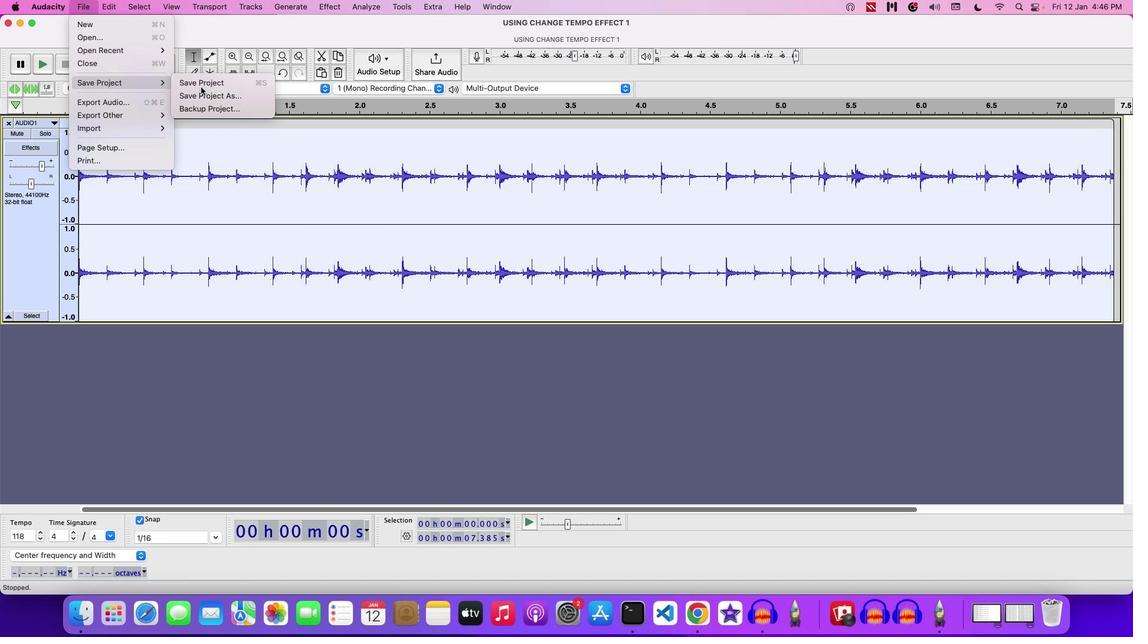 
Action: Mouse moved to (125, 28)
Screenshot: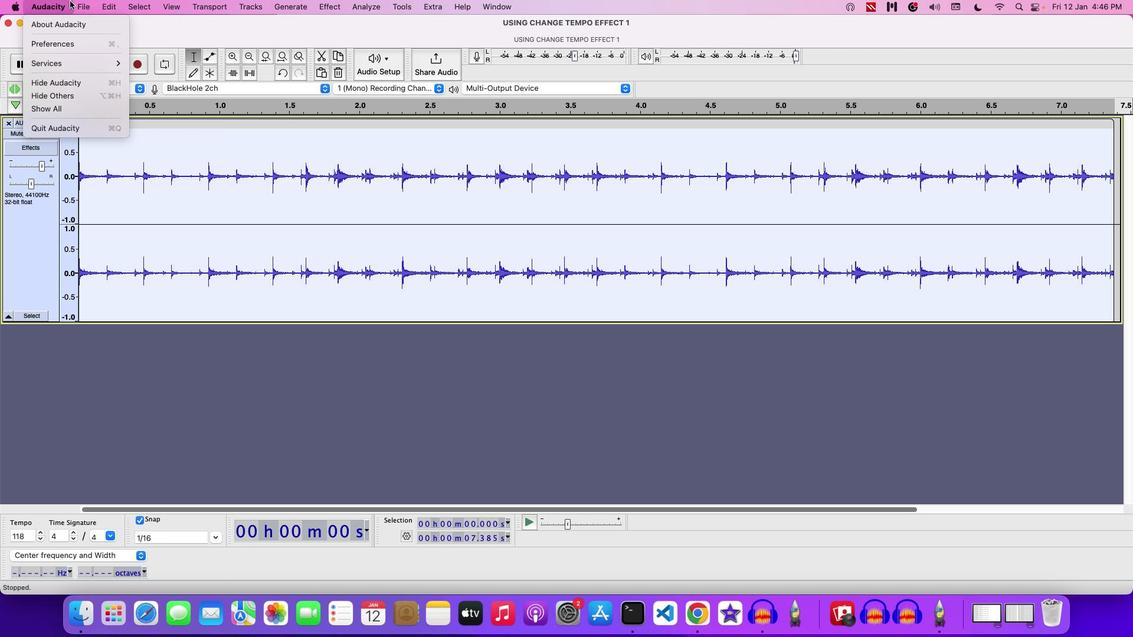 
Action: Mouse pressed left at (125, 28)
Screenshot: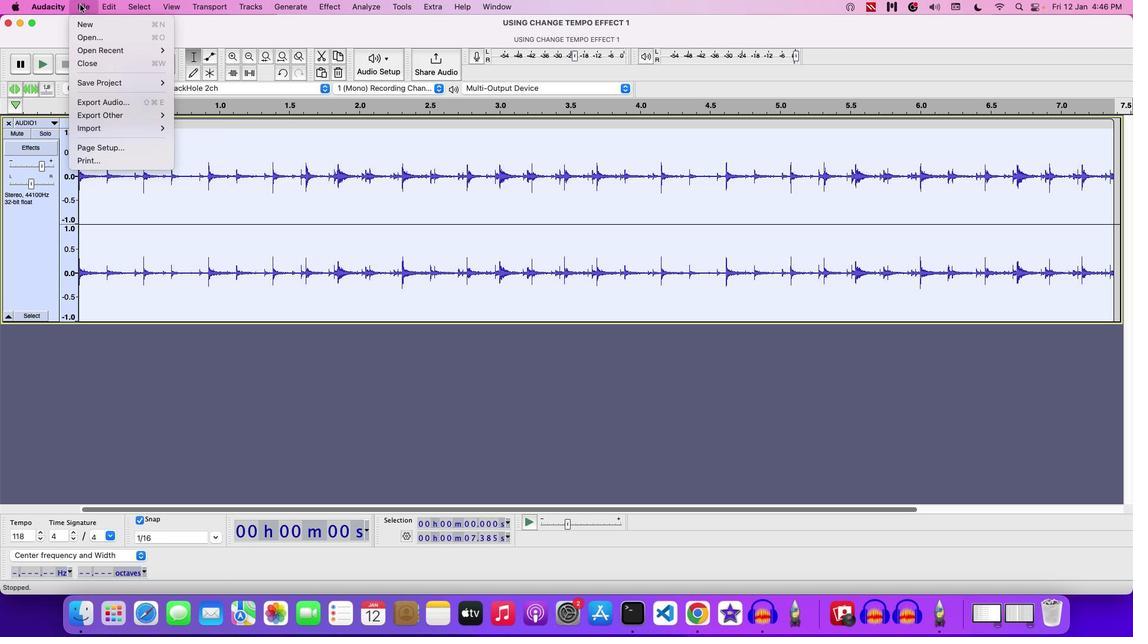 
Action: Mouse moved to (265, 116)
Screenshot: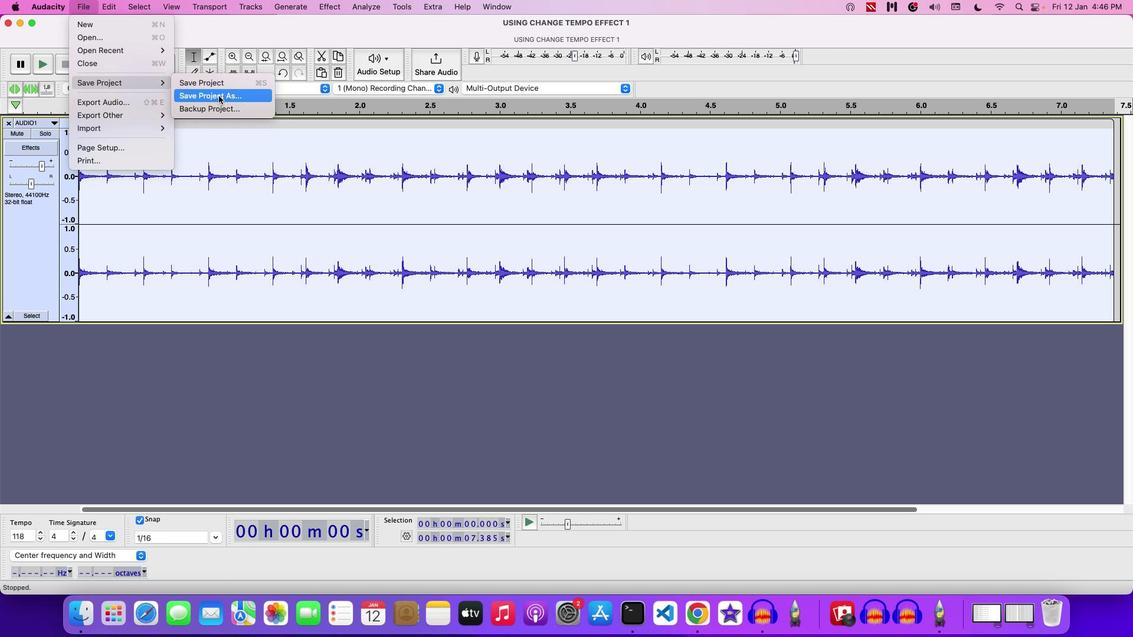 
Action: Mouse pressed left at (265, 116)
Screenshot: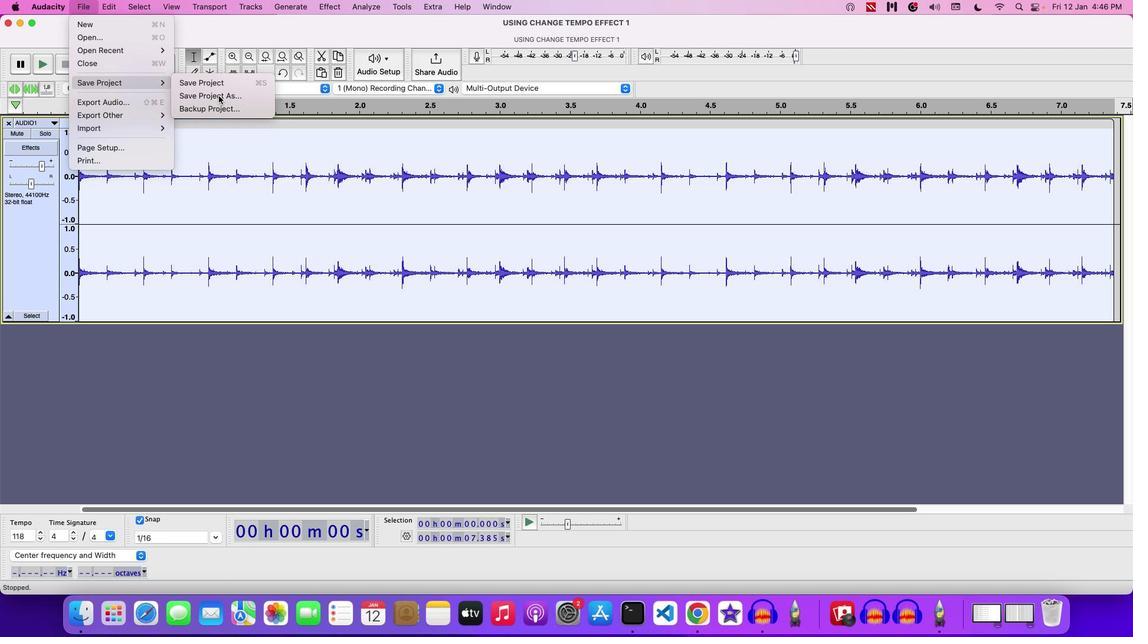 
Action: Mouse moved to (483, 233)
Screenshot: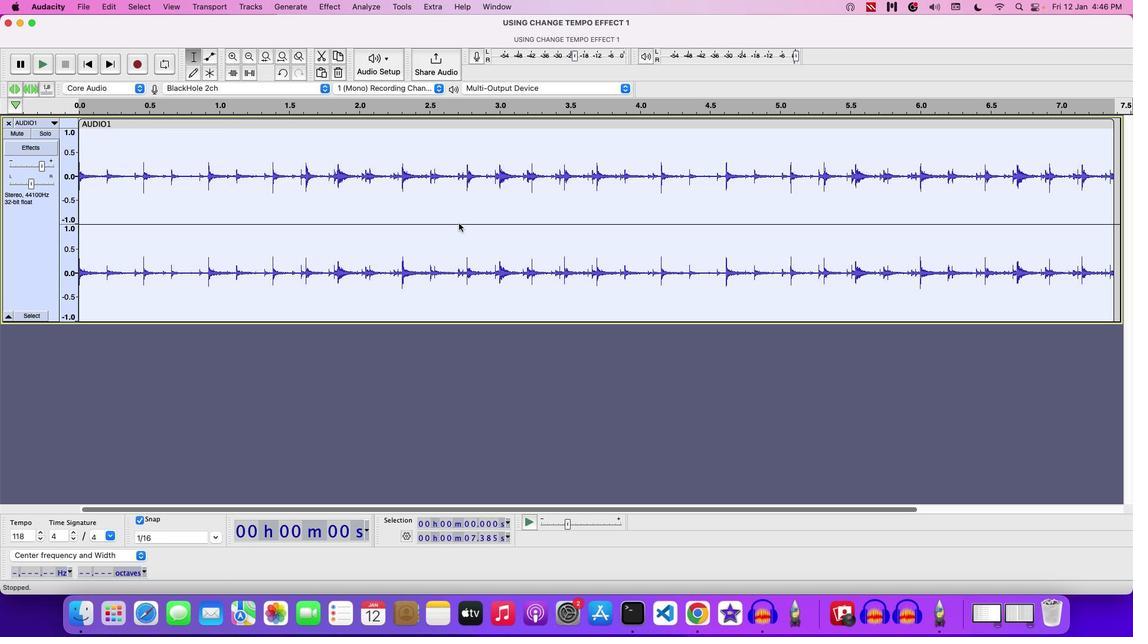 
Action: Key pressed Key.backspace'A''P''P''L''Y''I''N''G'Key.space'E''C''G''H''O''='Key.backspace'='Key.backspace'='Key.backspaceKey.backspaceKey.backspaceKey.backspace'H''O'Key.space'E''F''F''E''C''T'Key.space'O''N'Key.space'P''E''R''C'Key.space'L''O''O''P'Key.space'1''1'
Screenshot: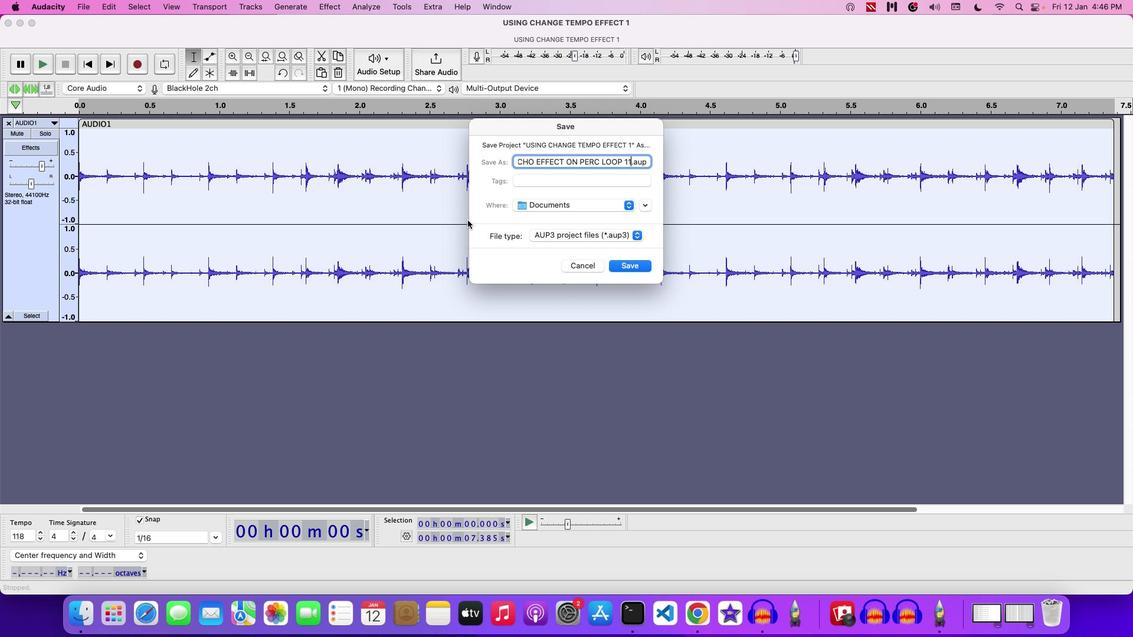 
Action: Mouse moved to (652, 273)
Screenshot: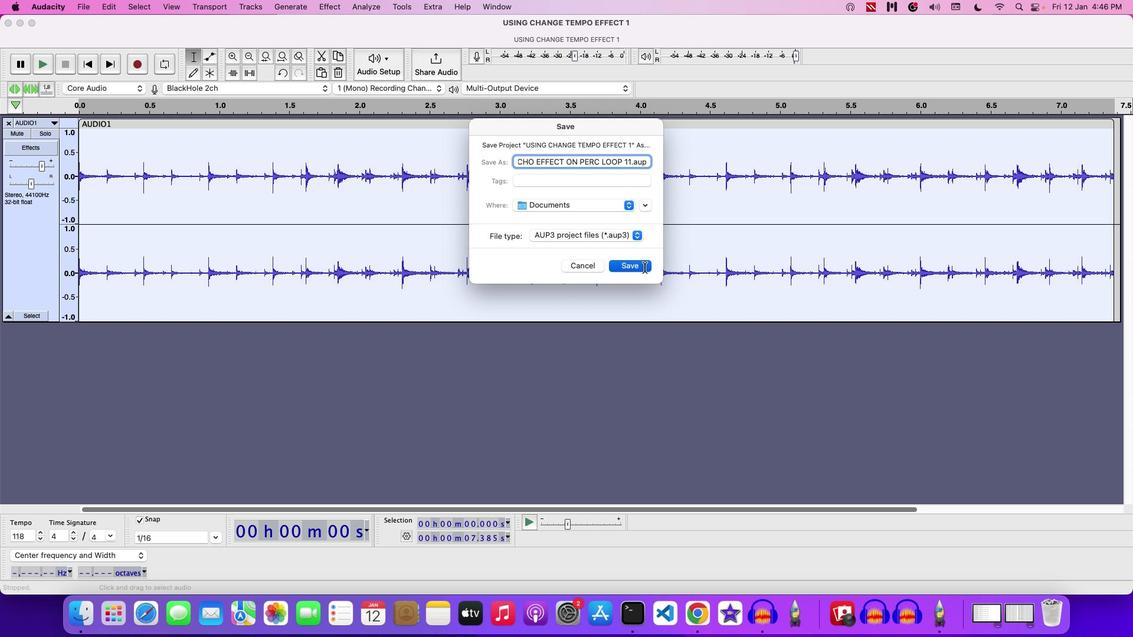 
Action: Mouse pressed left at (652, 273)
Screenshot: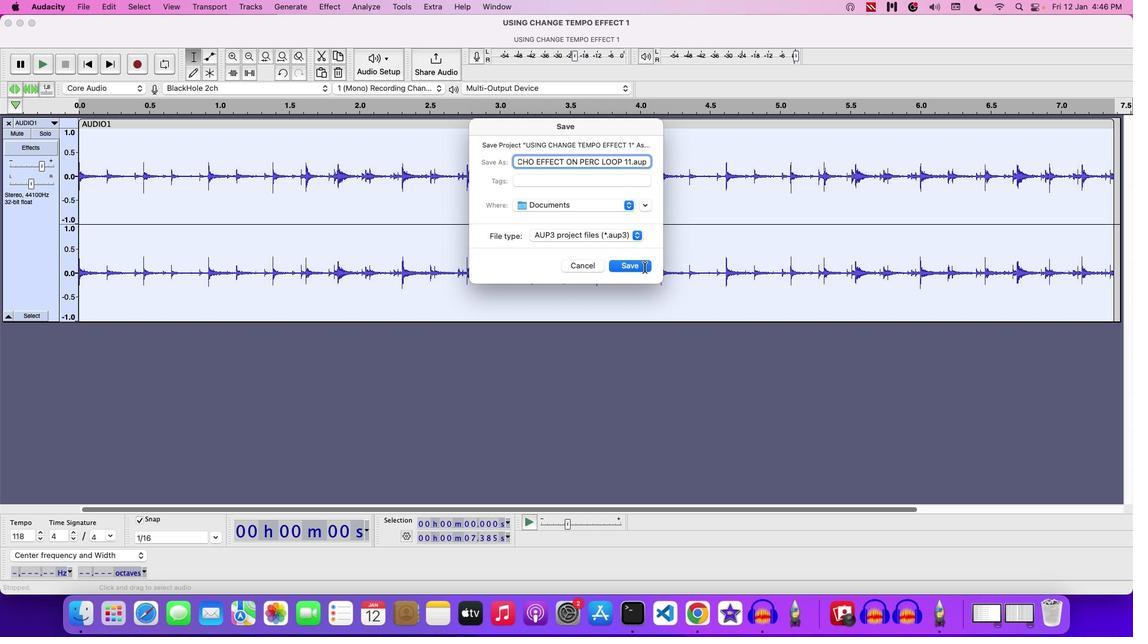 
